 Task:  Click on Football In the Sunday Gridiron Challenge click on  Pick Sheet Add name Eleanor Davis Team name Windy City Bears and  Email softage.8@softage.net 10 Points Kansas City Chiefs 9 Points Miami Dolphins 8 Points New England Patriots 7 Points Indianapolis Colts 6 Points New York Giants 5 Points New Orleans Saints 4 Points Philadelphia Eagles 3 Points Carolina Panthers 2 Points Tampa Bay Buccaneers 1 Points Cleveland Browns Submit pick sheet
Action: Mouse moved to (541, 312)
Screenshot: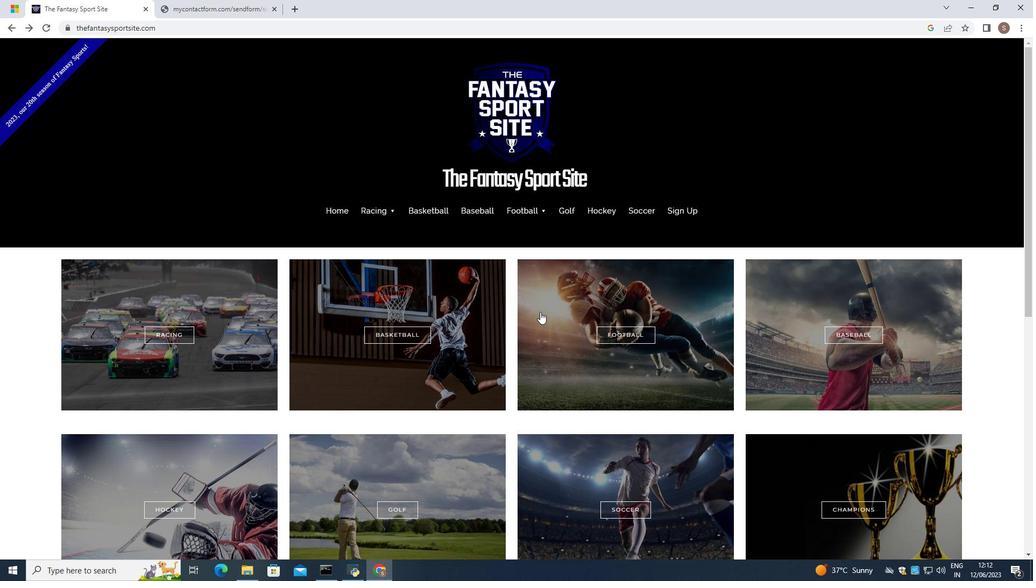
Action: Mouse pressed left at (541, 312)
Screenshot: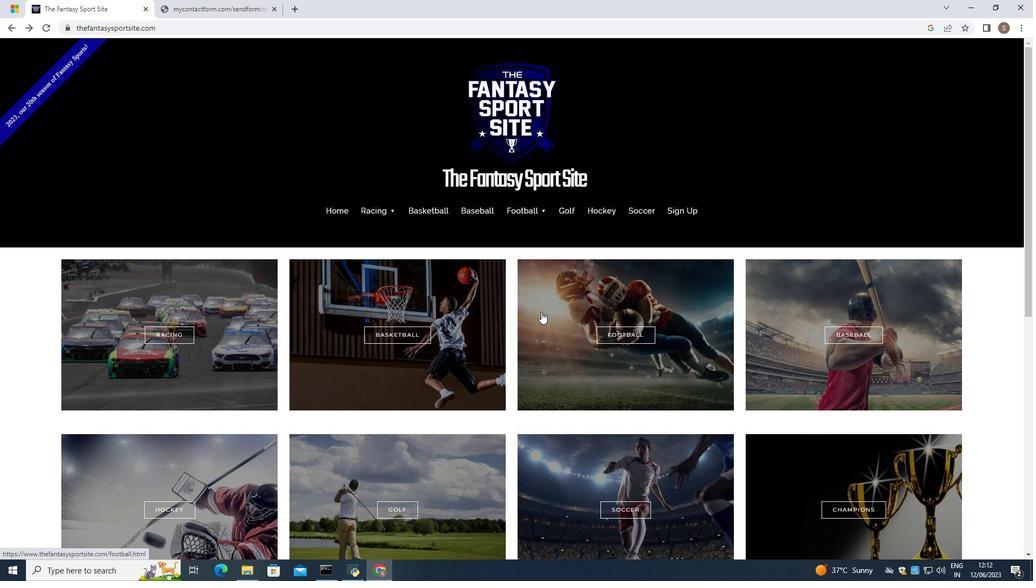 
Action: Mouse moved to (537, 315)
Screenshot: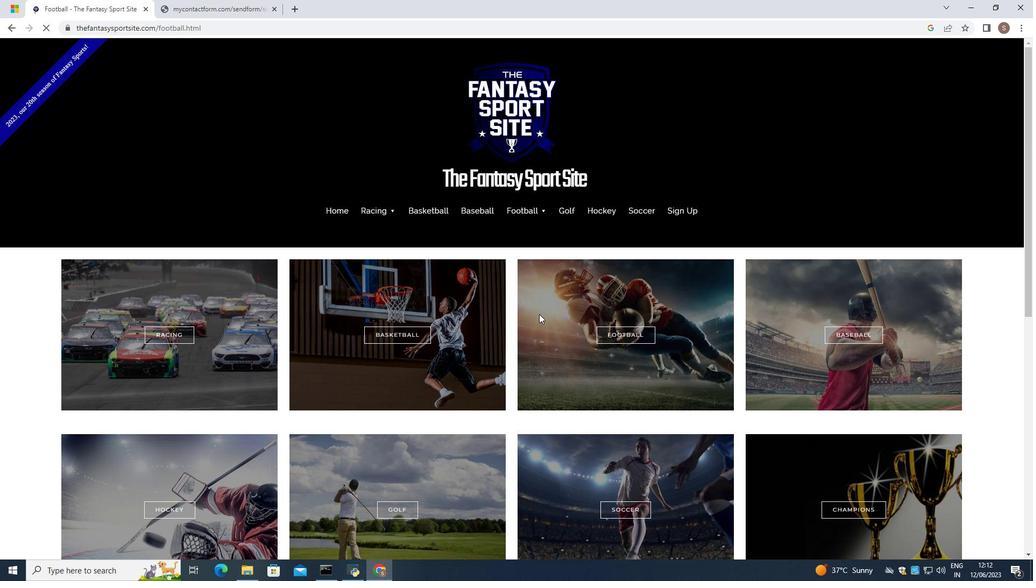 
Action: Mouse scrolled (537, 314) with delta (0, 0)
Screenshot: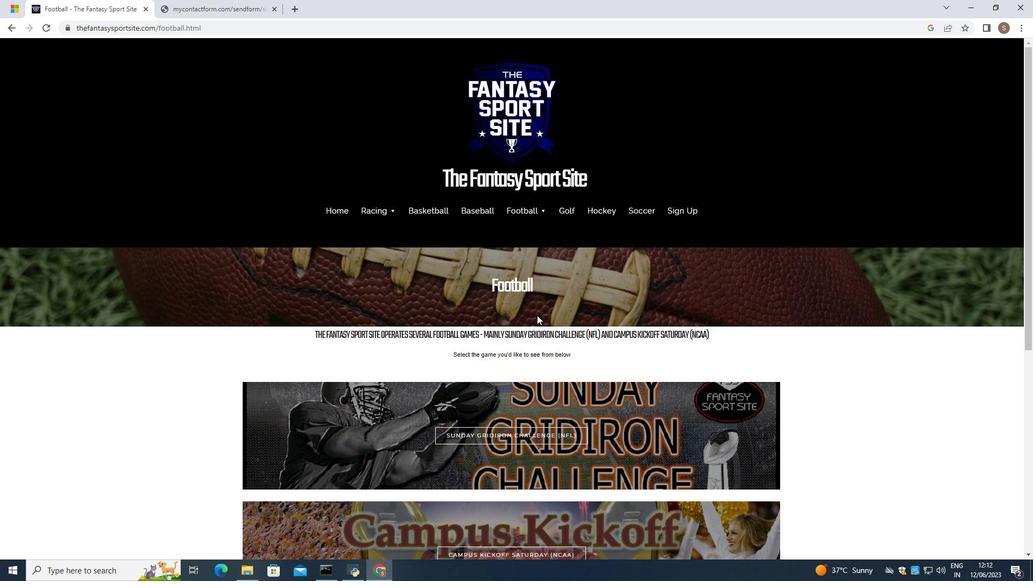 
Action: Mouse scrolled (537, 314) with delta (0, 0)
Screenshot: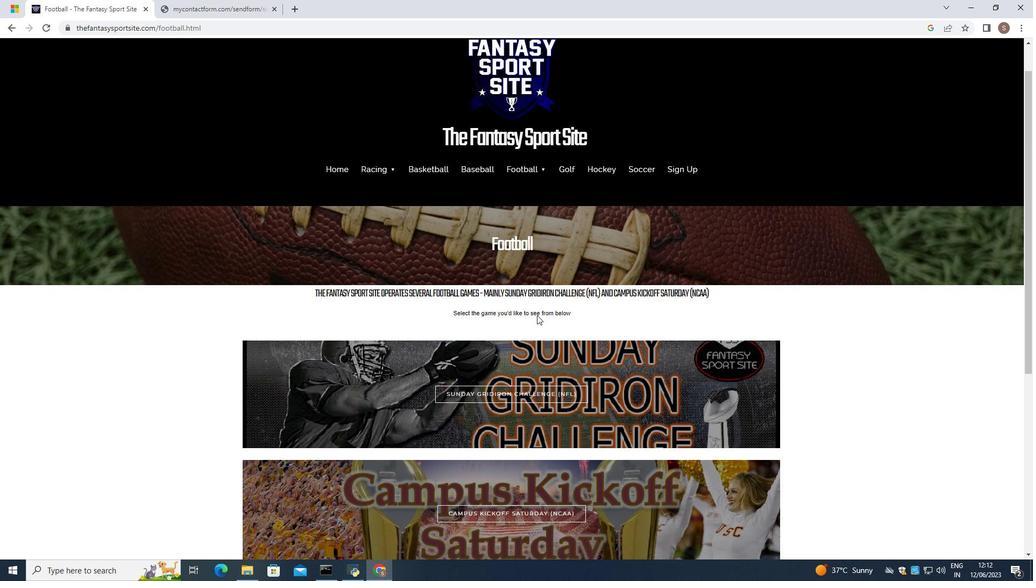 
Action: Mouse moved to (528, 327)
Screenshot: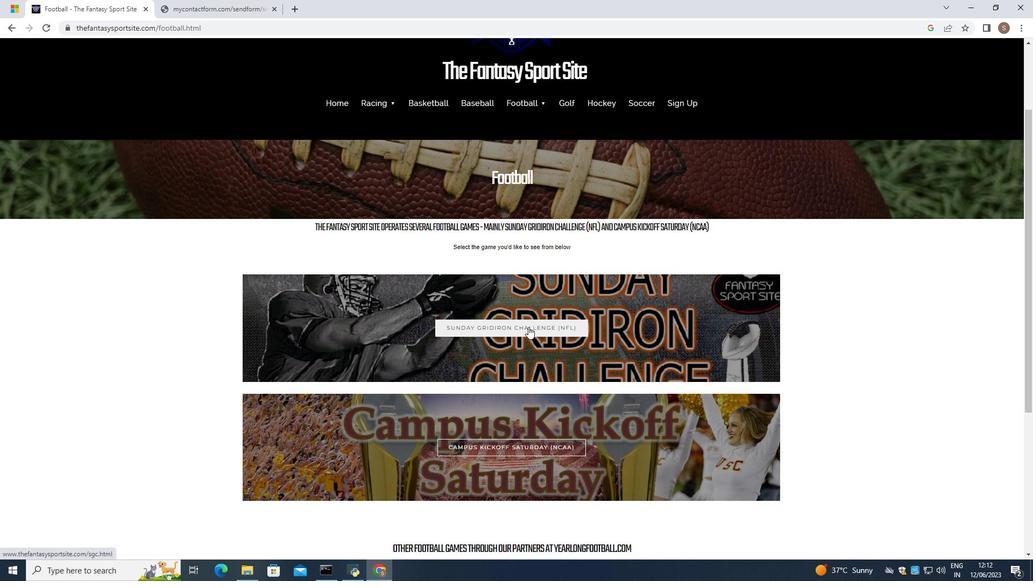 
Action: Mouse pressed left at (528, 327)
Screenshot: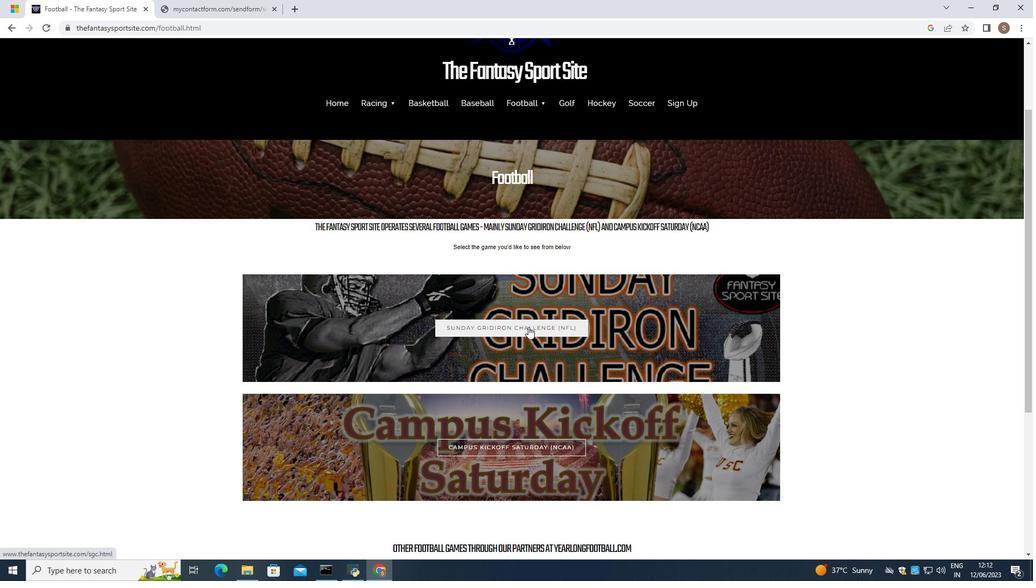 
Action: Mouse moved to (313, 480)
Screenshot: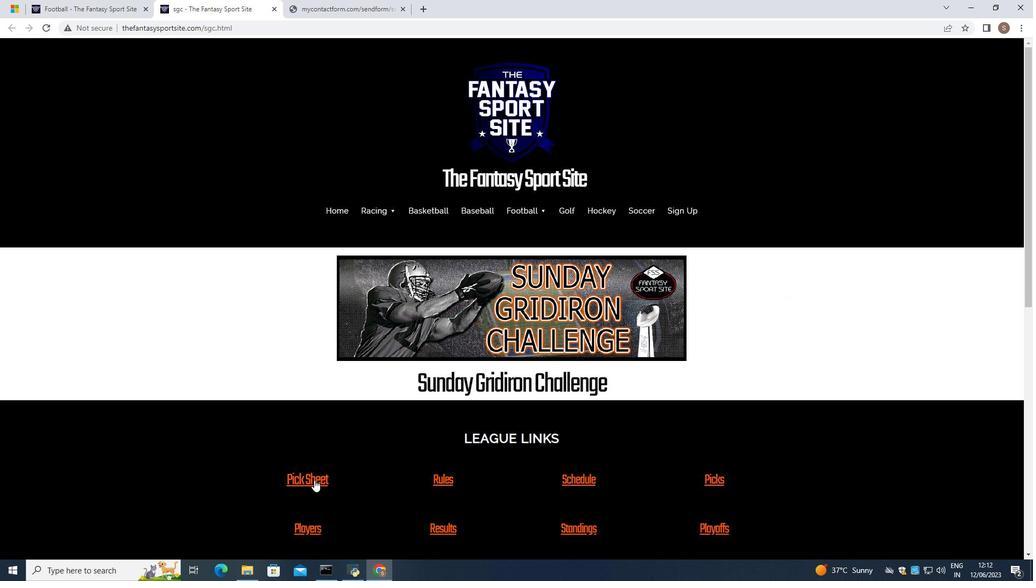 
Action: Mouse pressed left at (313, 480)
Screenshot: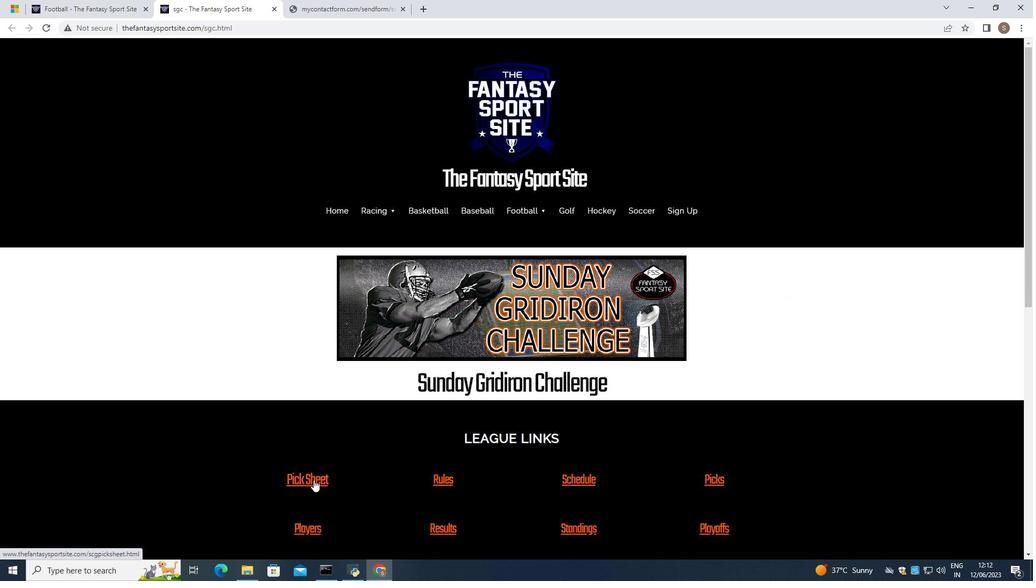 
Action: Mouse moved to (323, 457)
Screenshot: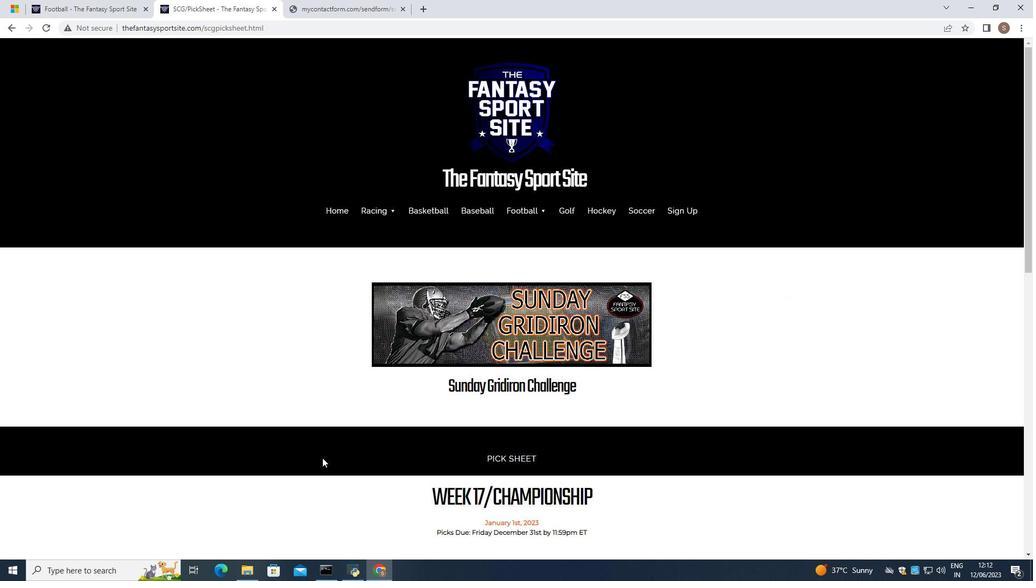 
Action: Mouse scrolled (323, 456) with delta (0, 0)
Screenshot: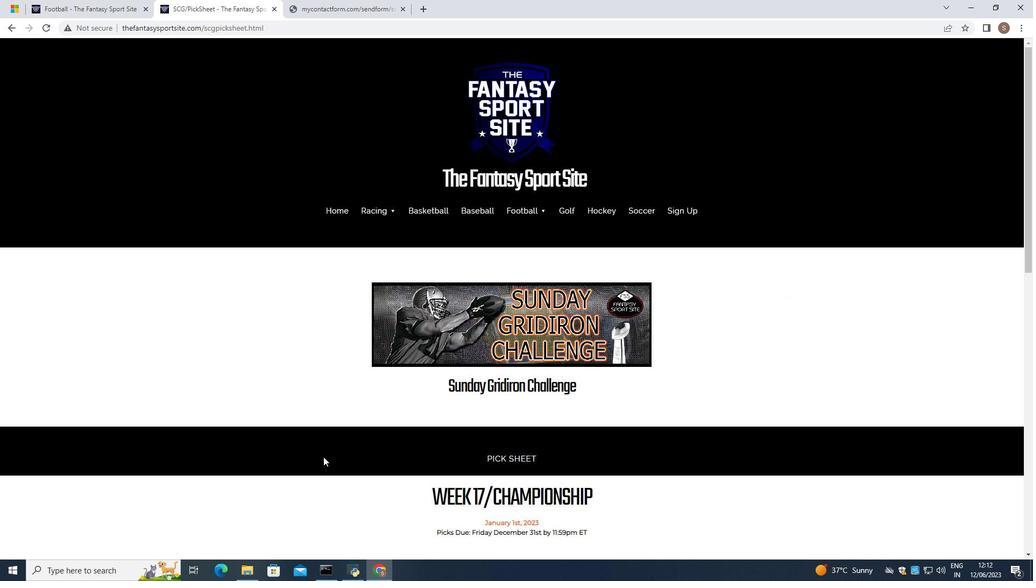 
Action: Mouse scrolled (323, 456) with delta (0, 0)
Screenshot: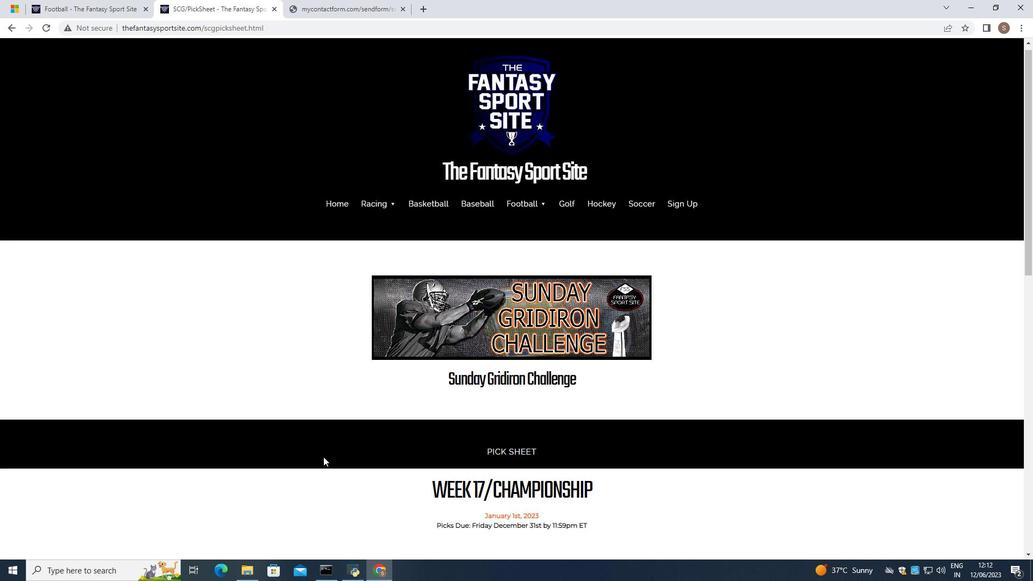 
Action: Mouse scrolled (323, 456) with delta (0, 0)
Screenshot: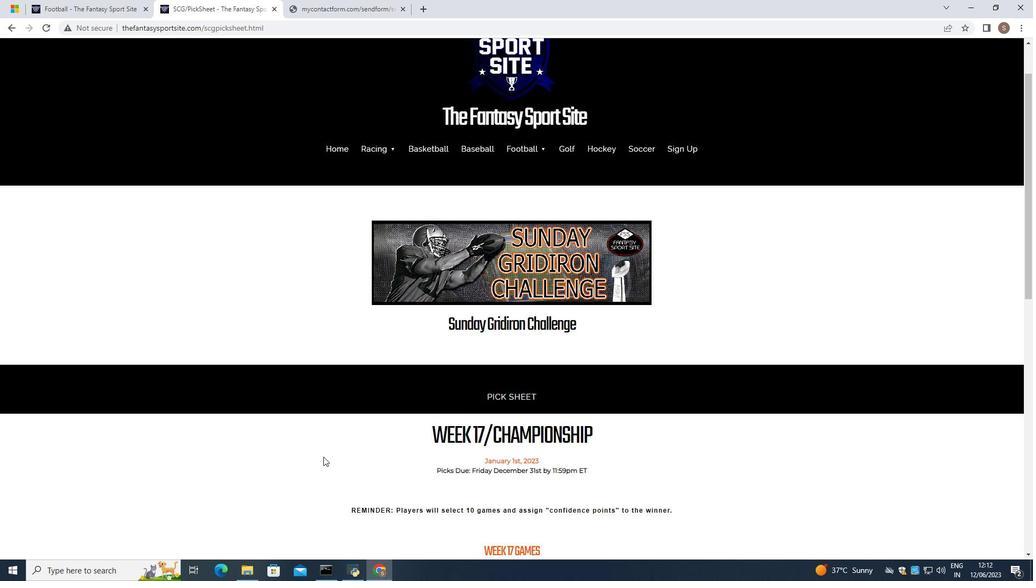 
Action: Mouse scrolled (323, 456) with delta (0, 0)
Screenshot: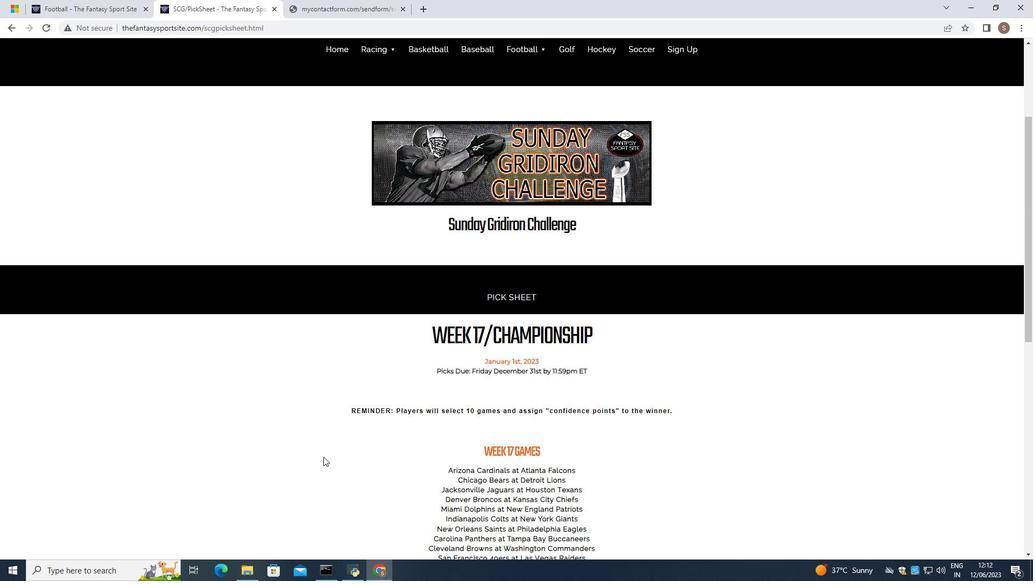 
Action: Mouse scrolled (323, 456) with delta (0, 0)
Screenshot: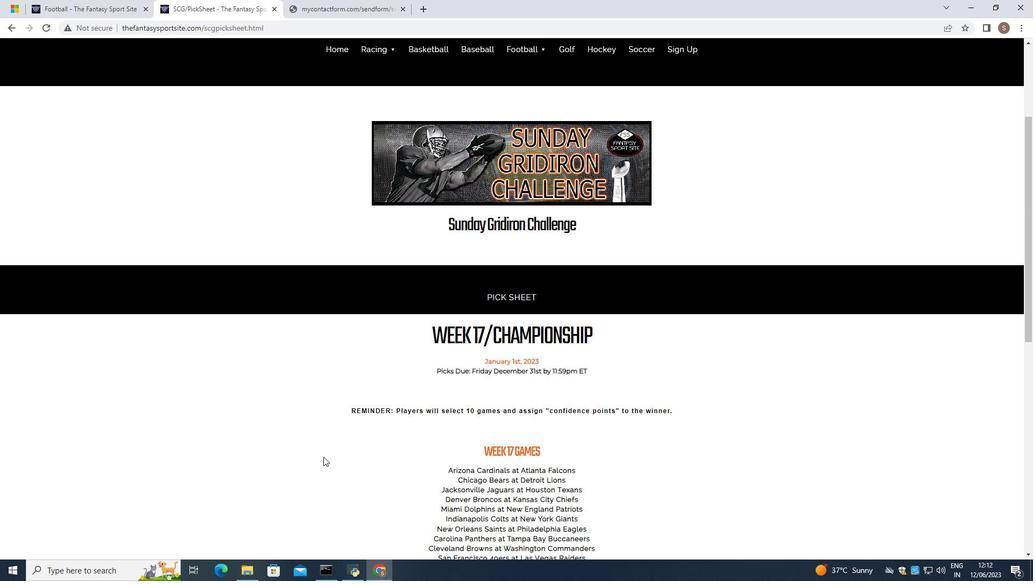 
Action: Mouse scrolled (323, 456) with delta (0, 0)
Screenshot: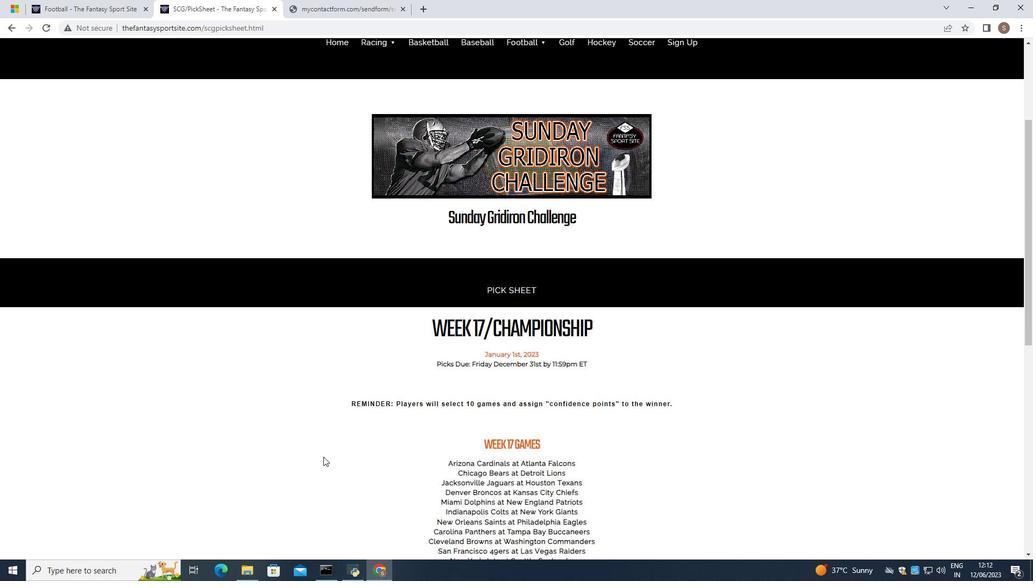 
Action: Mouse scrolled (323, 456) with delta (0, 0)
Screenshot: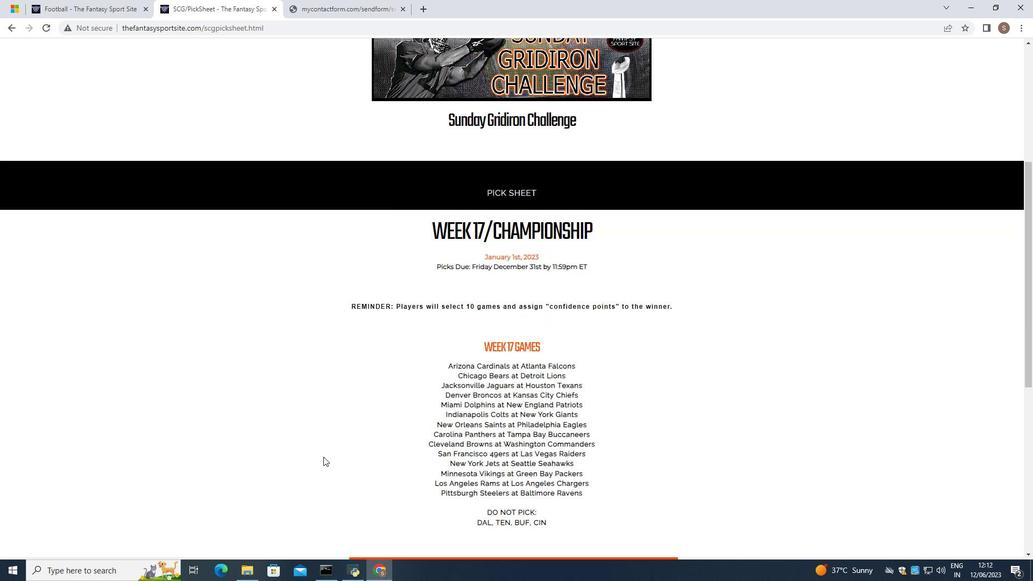 
Action: Mouse scrolled (323, 456) with delta (0, 0)
Screenshot: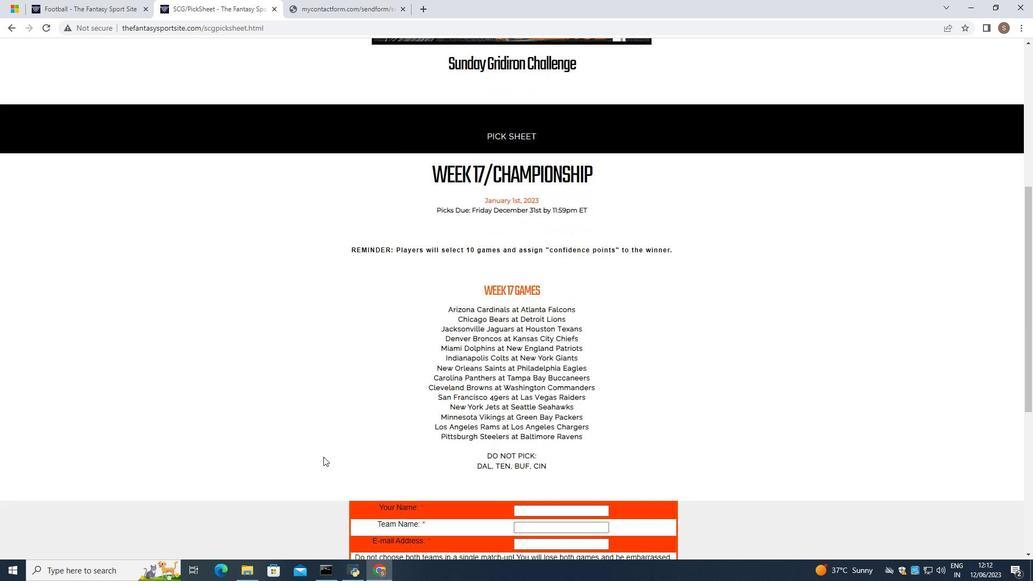
Action: Mouse scrolled (323, 456) with delta (0, 0)
Screenshot: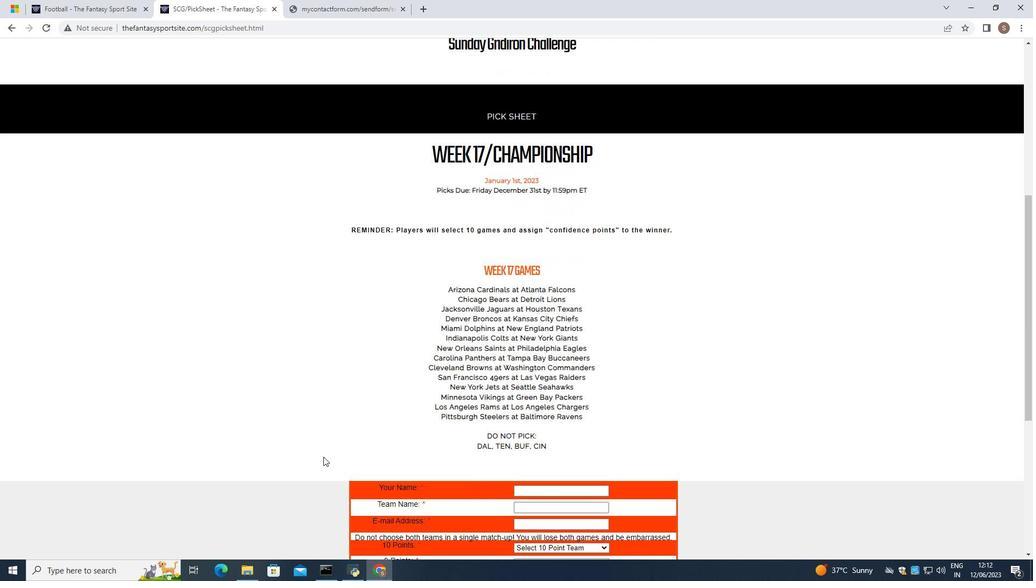 
Action: Mouse moved to (529, 343)
Screenshot: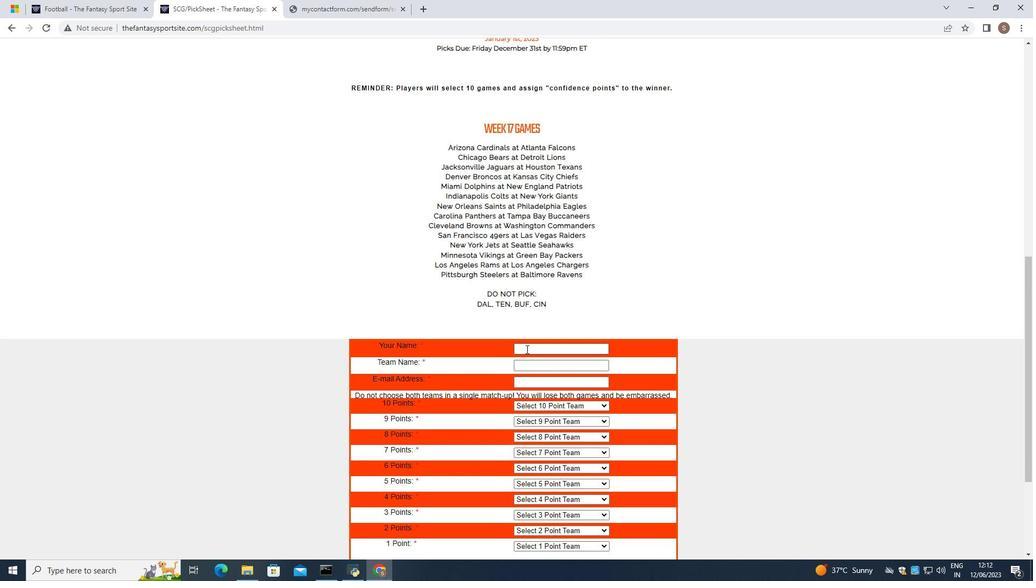 
Action: Mouse pressed left at (529, 343)
Screenshot: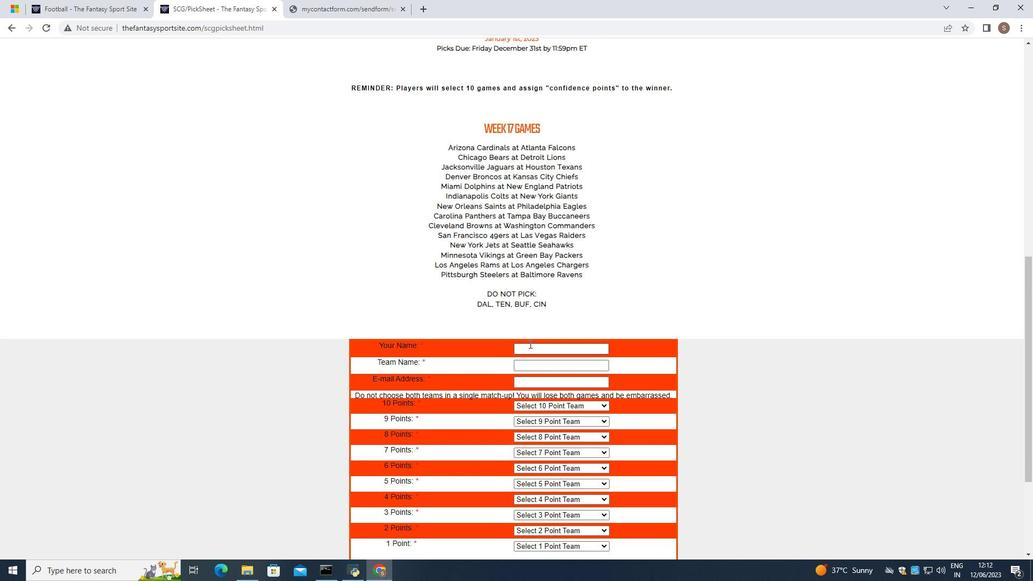 
Action: Key pressed <Key.shift><Key.shift>Eleanor<Key.space><Key.shift>Davis
Screenshot: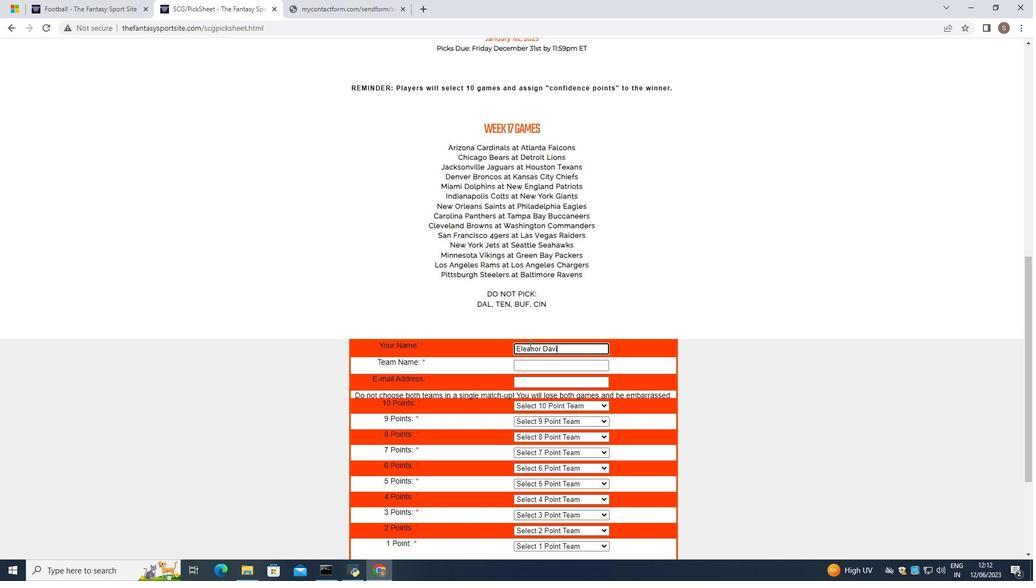 
Action: Mouse moved to (537, 364)
Screenshot: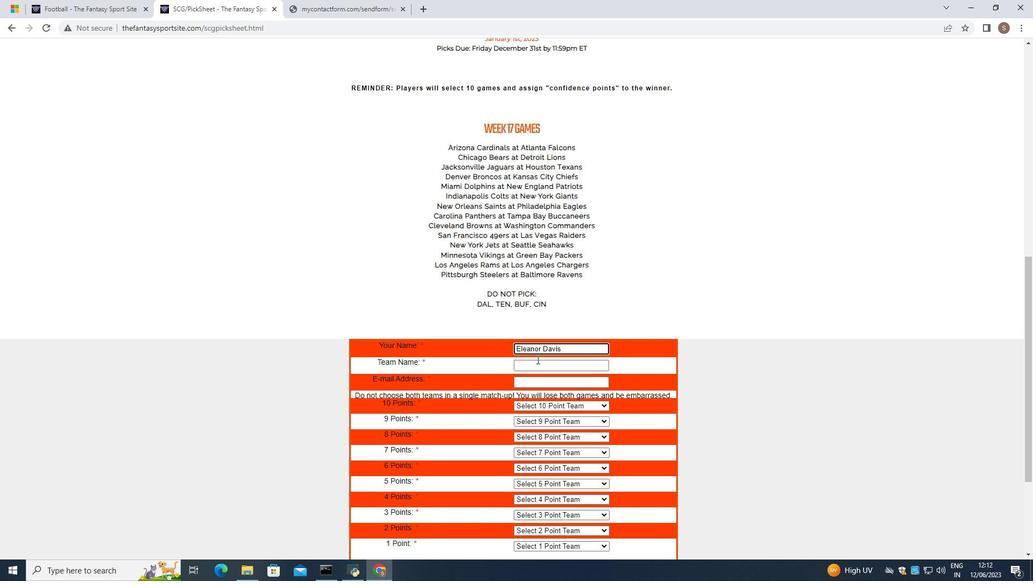 
Action: Mouse pressed left at (537, 364)
Screenshot: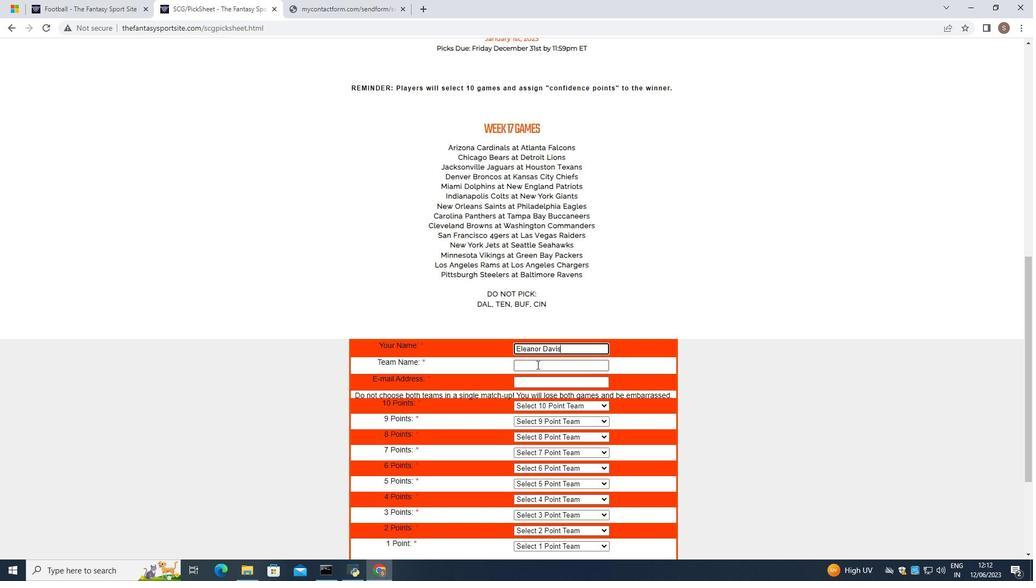 
Action: Mouse moved to (536, 366)
Screenshot: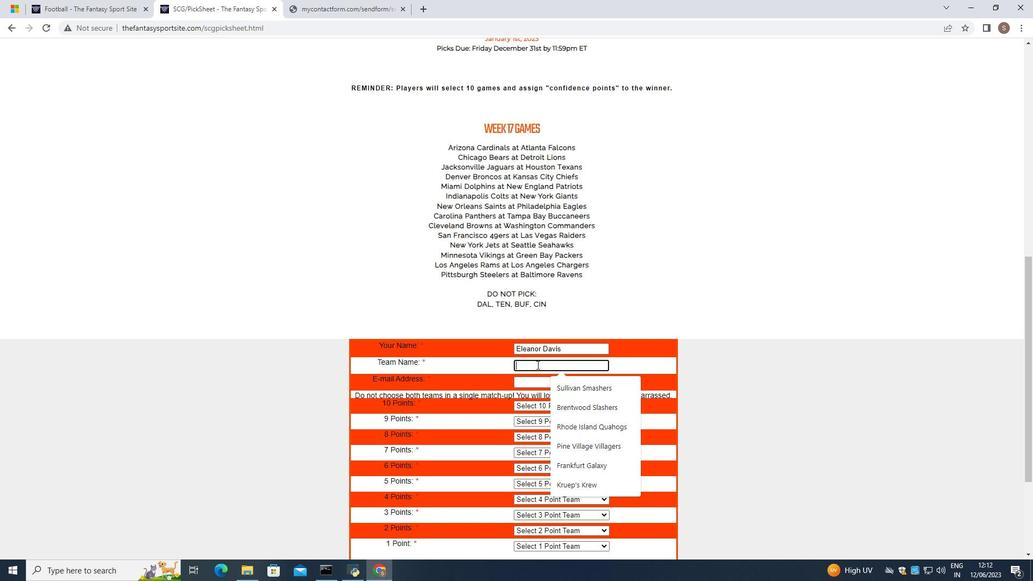 
Action: Key pressed <Key.shift>Windy<Key.space><Key.shift><Key.shift><Key.shift>City<Key.space><Key.shift>Bears
Screenshot: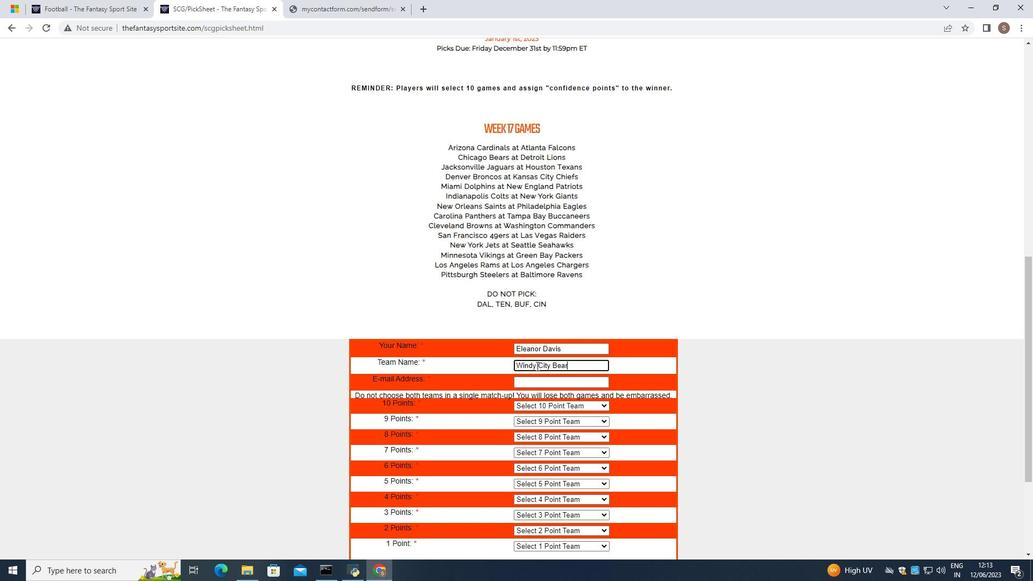 
Action: Mouse moved to (545, 382)
Screenshot: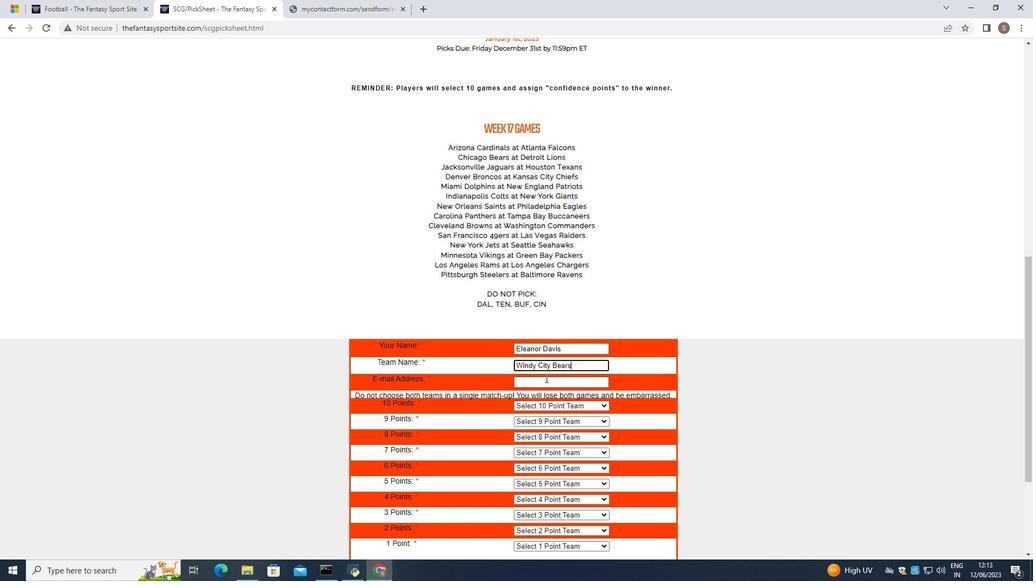 
Action: Mouse pressed left at (545, 382)
Screenshot: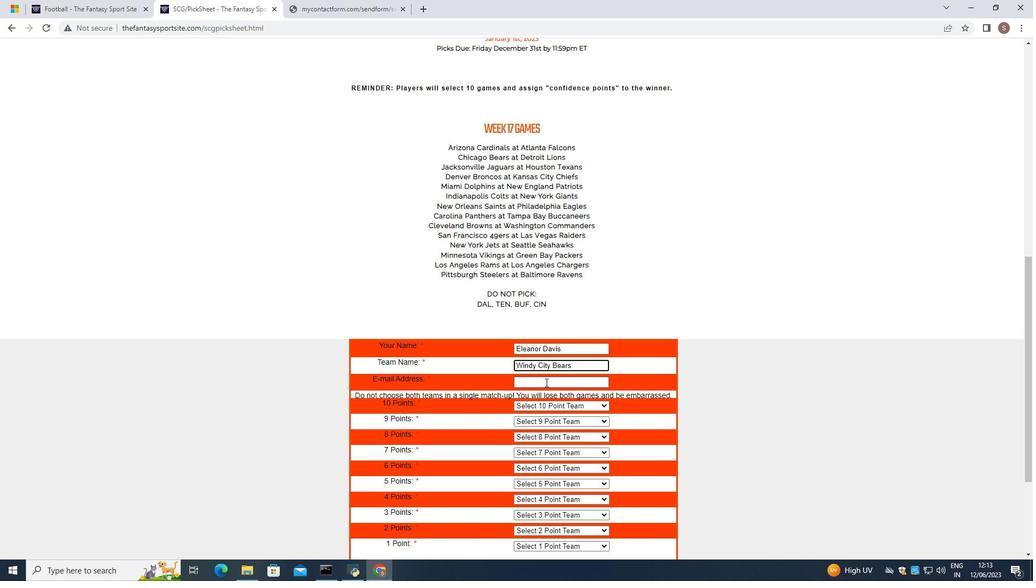 
Action: Mouse moved to (545, 383)
Screenshot: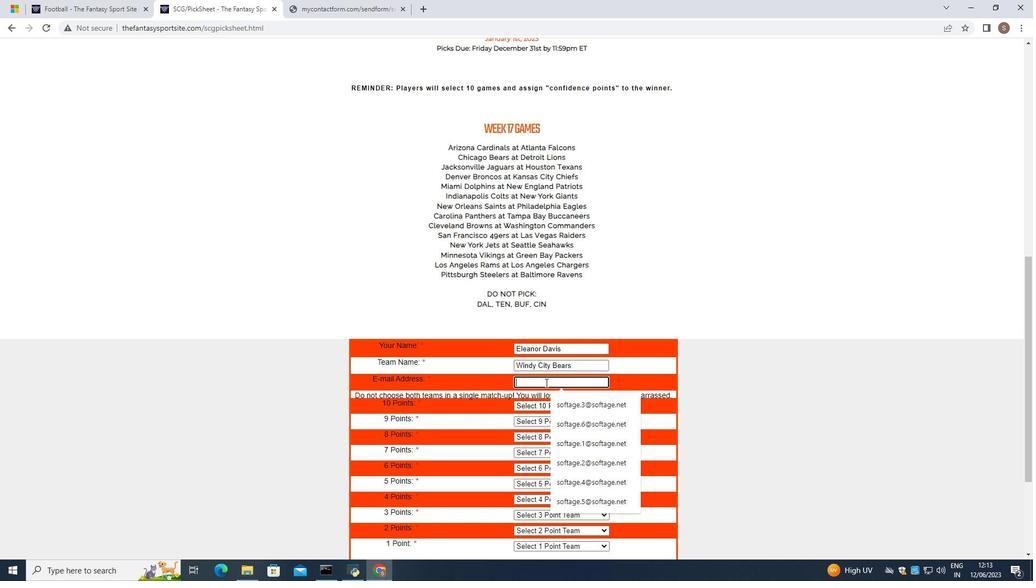
Action: Key pressed softage.8
Screenshot: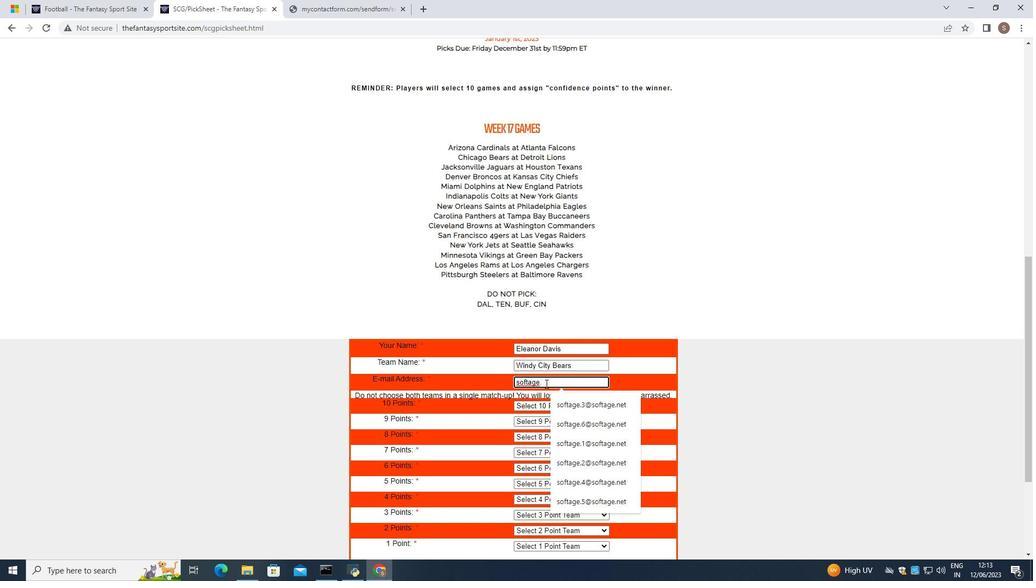 
Action: Mouse moved to (572, 403)
Screenshot: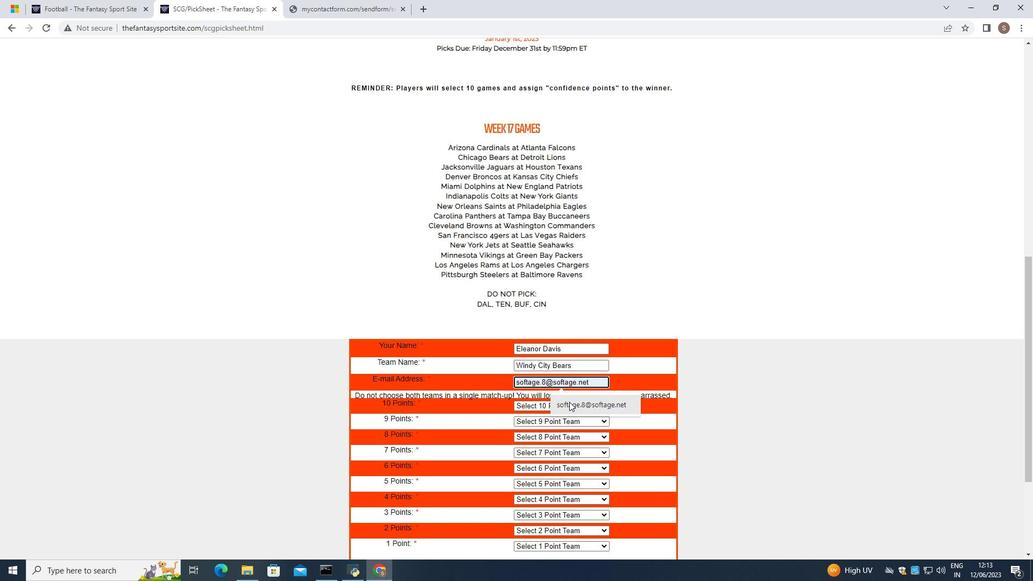 
Action: Mouse pressed left at (572, 403)
Screenshot: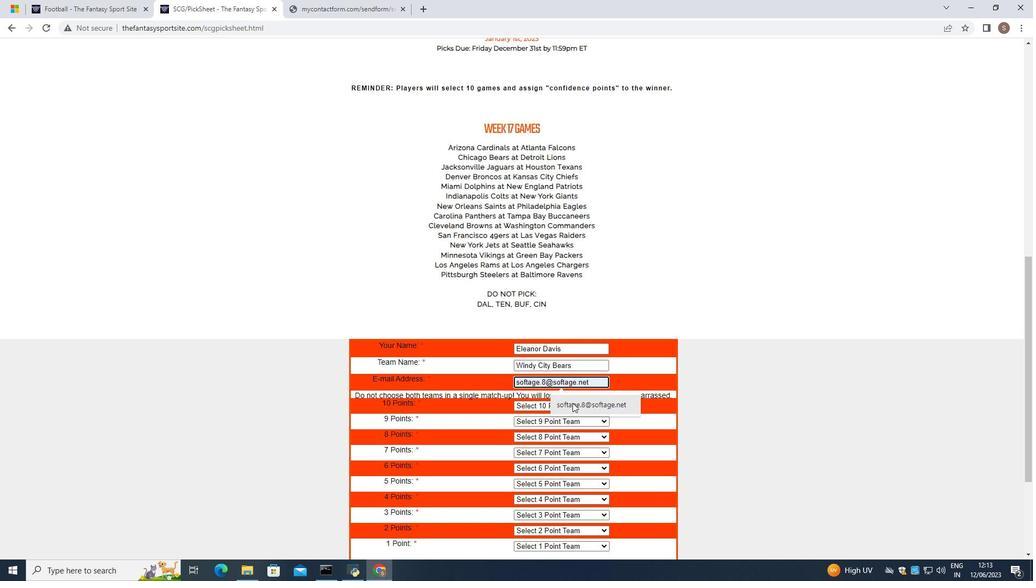 
Action: Mouse moved to (588, 406)
Screenshot: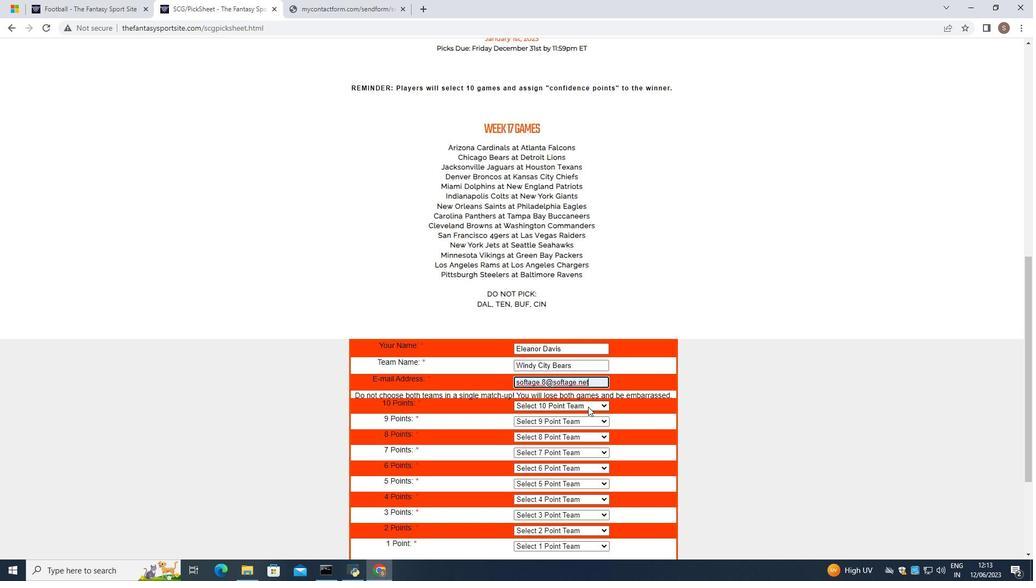 
Action: Mouse pressed left at (588, 406)
Screenshot: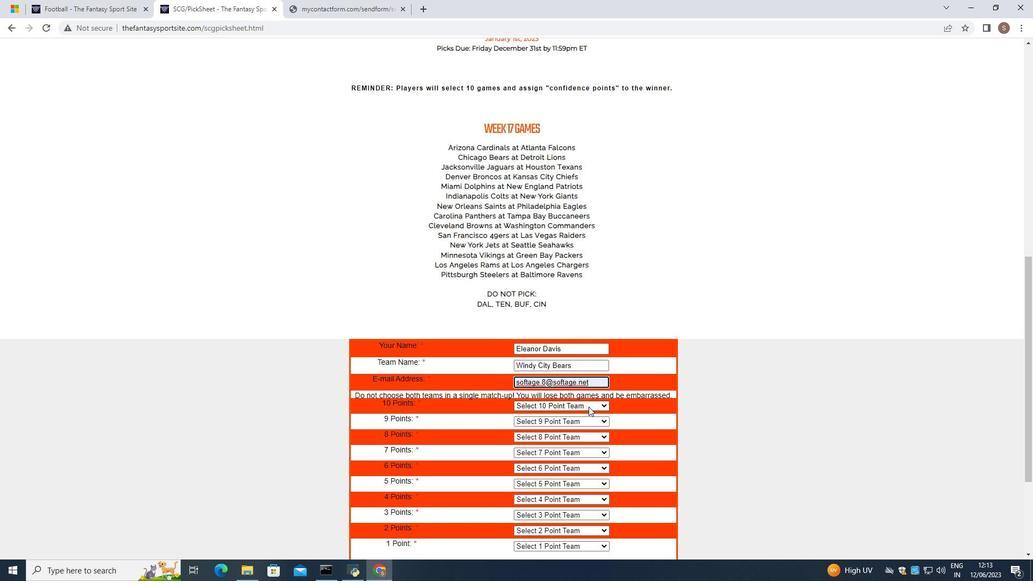 
Action: Mouse moved to (573, 305)
Screenshot: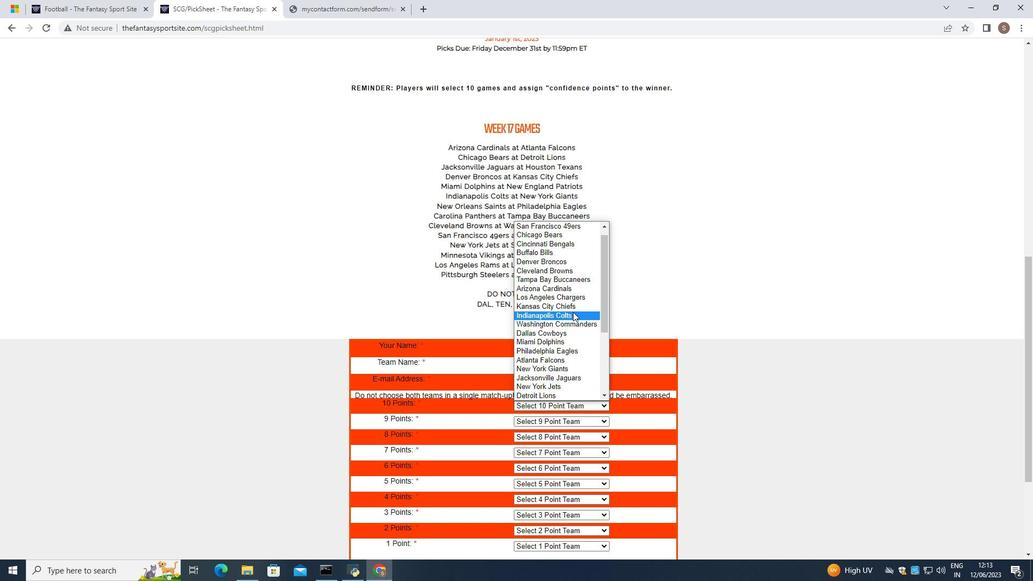 
Action: Mouse pressed left at (573, 305)
Screenshot: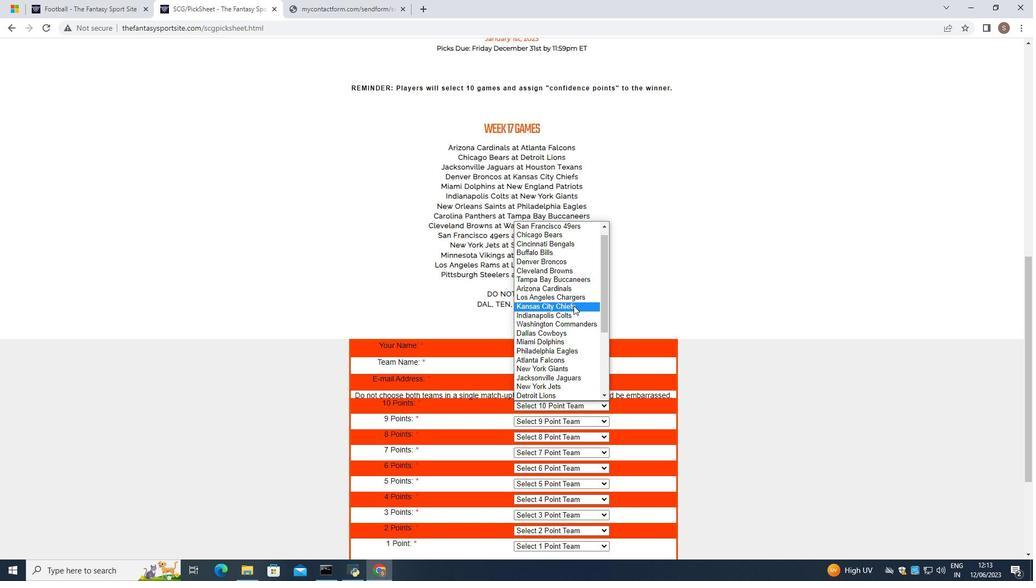 
Action: Mouse moved to (596, 421)
Screenshot: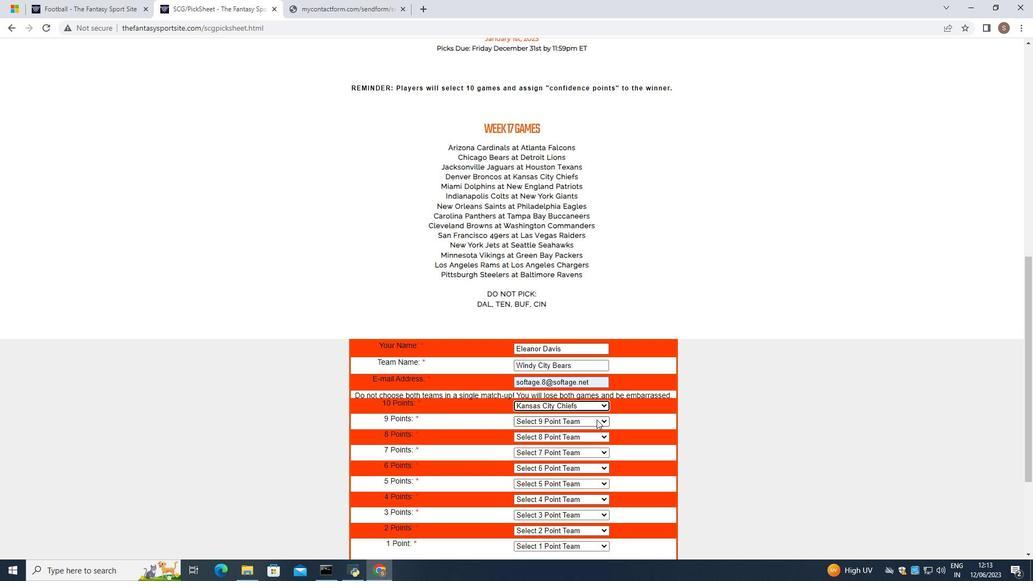 
Action: Mouse pressed left at (596, 421)
Screenshot: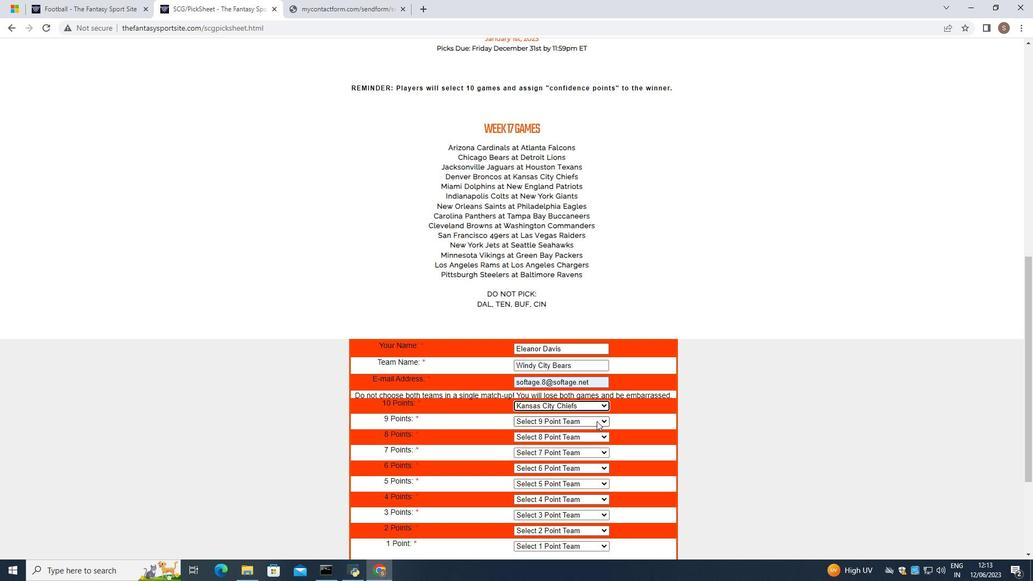 
Action: Mouse moved to (586, 392)
Screenshot: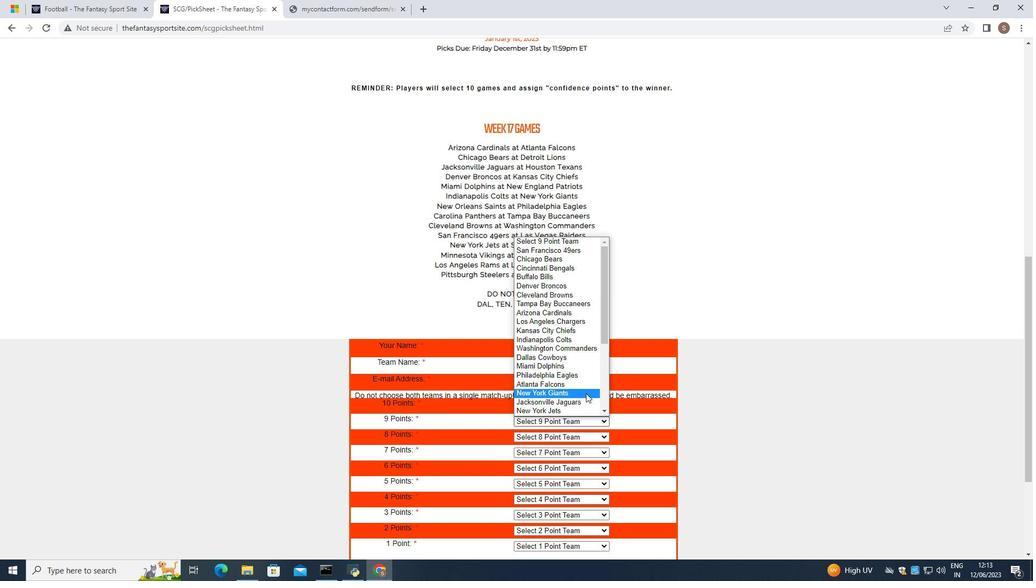 
Action: Mouse scrolled (586, 392) with delta (0, 0)
Screenshot: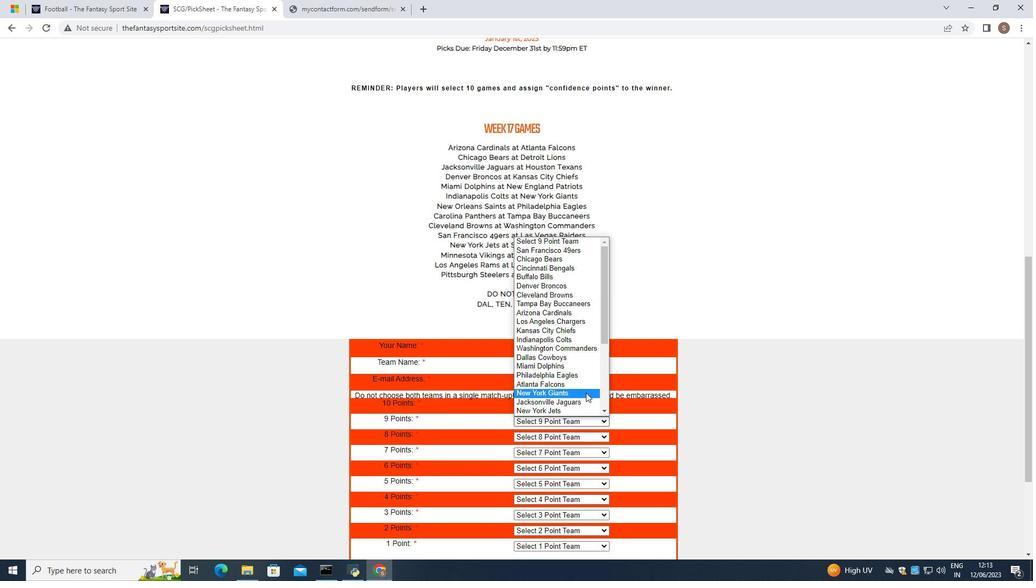 
Action: Mouse scrolled (586, 392) with delta (0, 0)
Screenshot: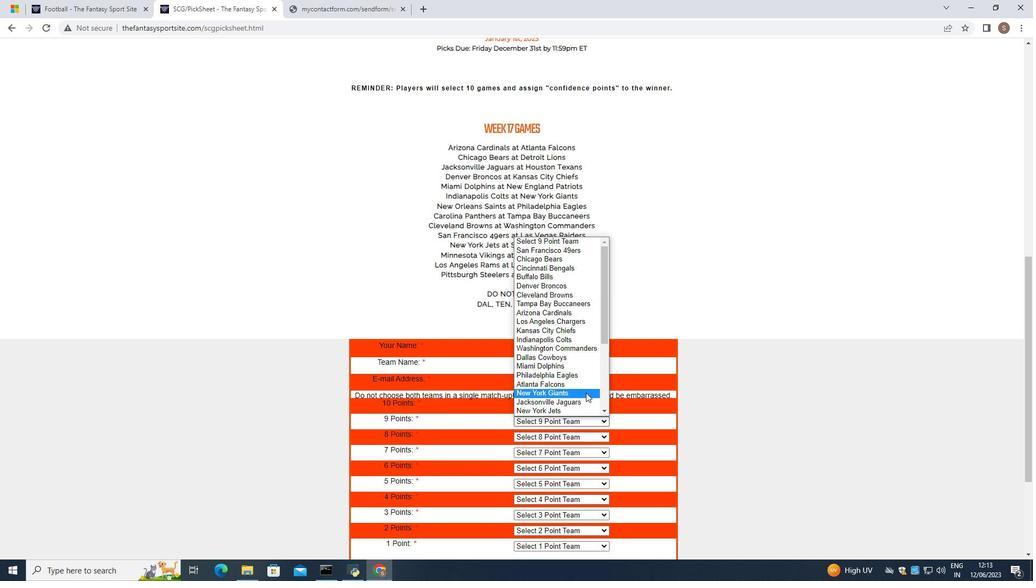 
Action: Mouse scrolled (586, 392) with delta (0, 0)
Screenshot: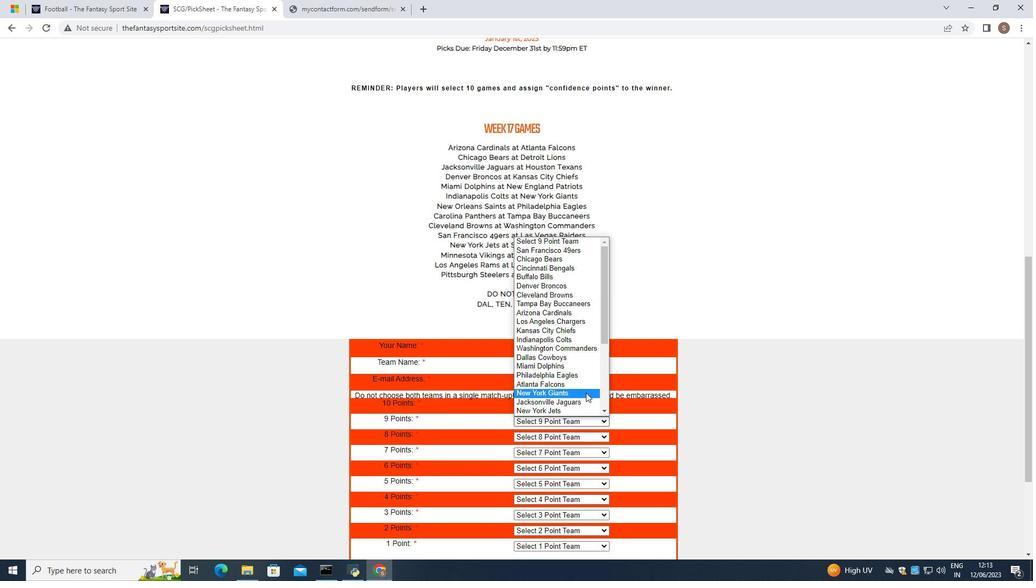
Action: Mouse scrolled (586, 392) with delta (0, 0)
Screenshot: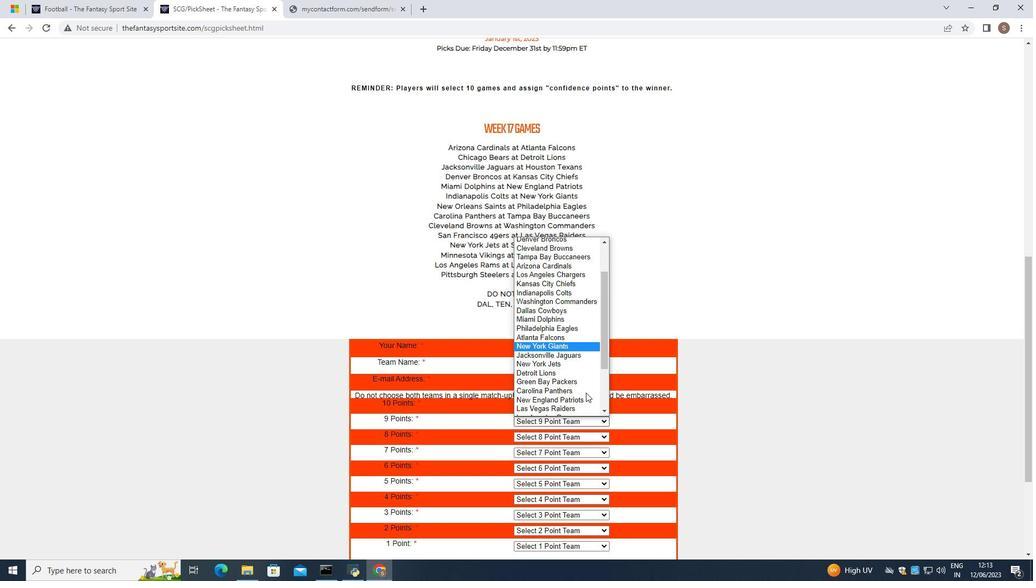 
Action: Mouse moved to (568, 344)
Screenshot: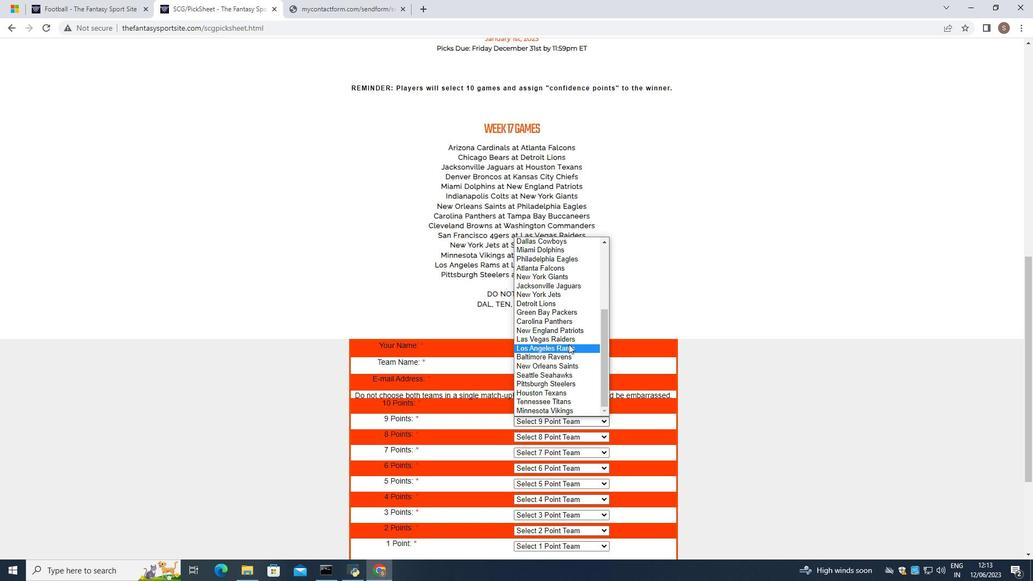 
Action: Mouse scrolled (568, 343) with delta (0, 0)
Screenshot: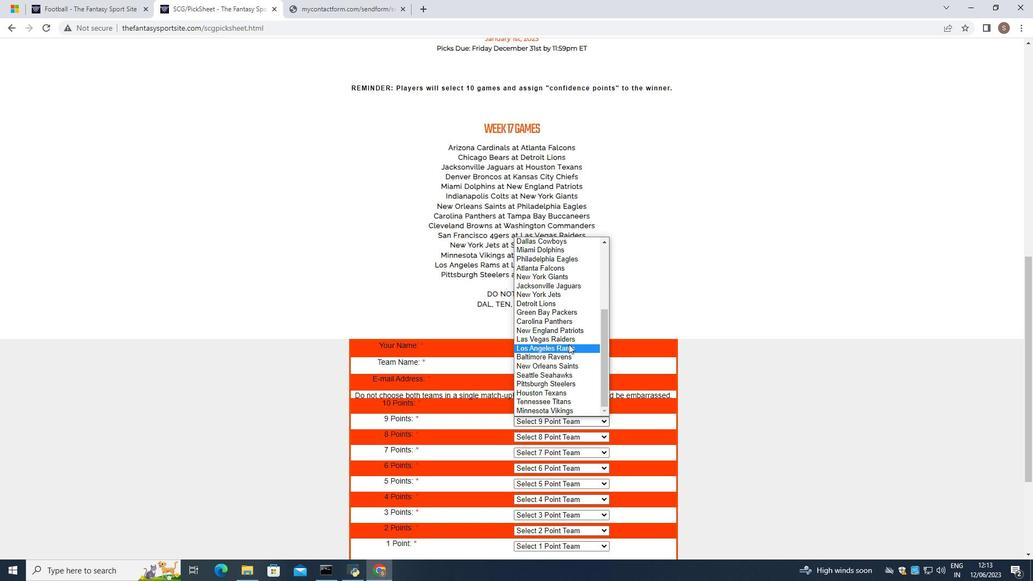 
Action: Mouse moved to (568, 346)
Screenshot: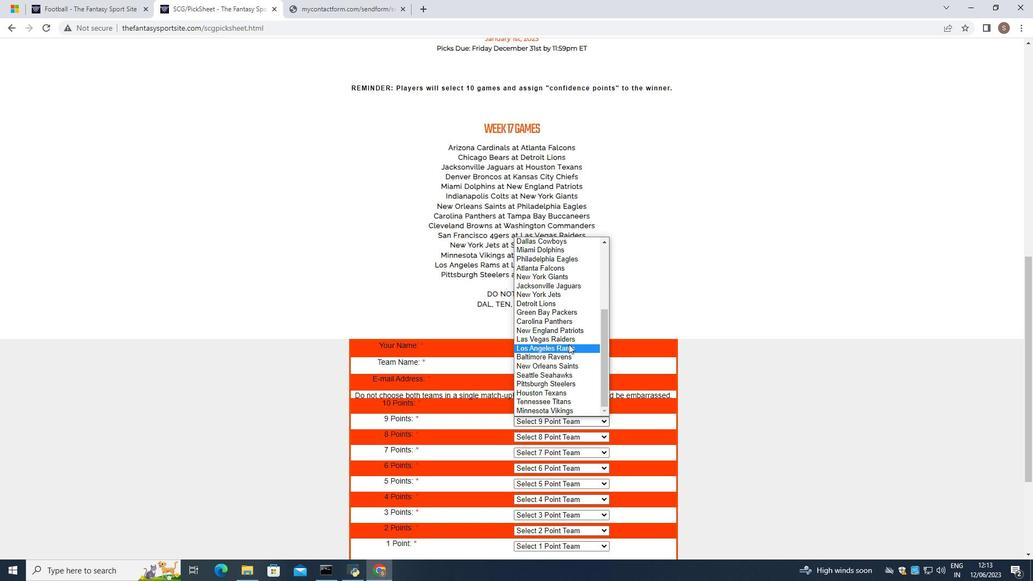 
Action: Mouse scrolled (568, 346) with delta (0, 0)
Screenshot: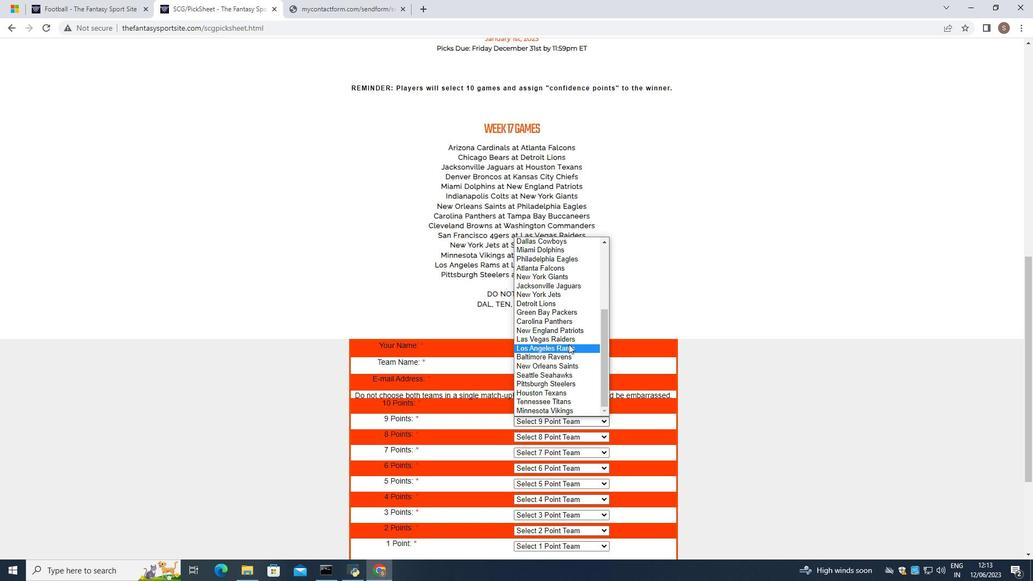 
Action: Mouse moved to (576, 250)
Screenshot: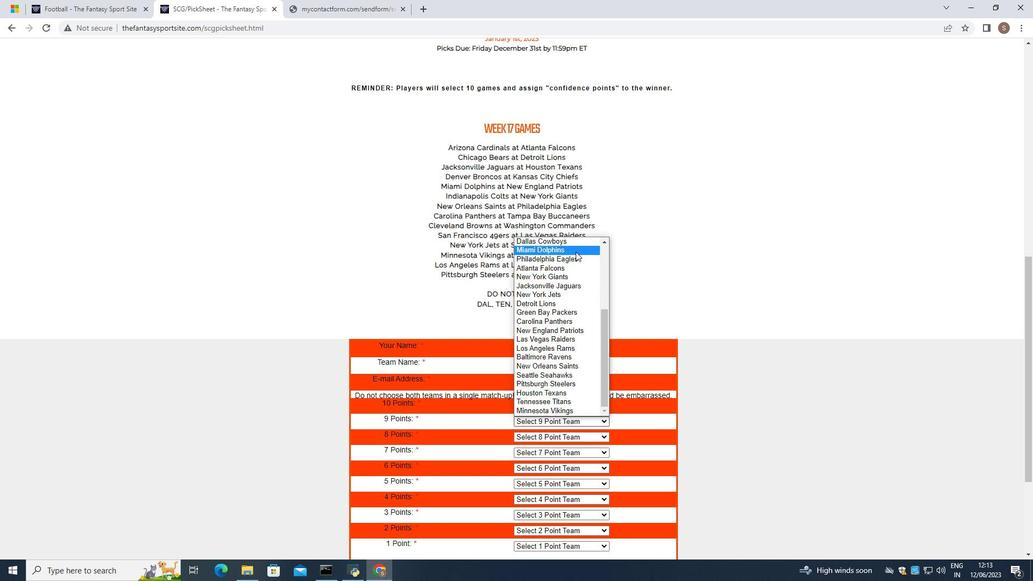 
Action: Mouse pressed left at (576, 250)
Screenshot: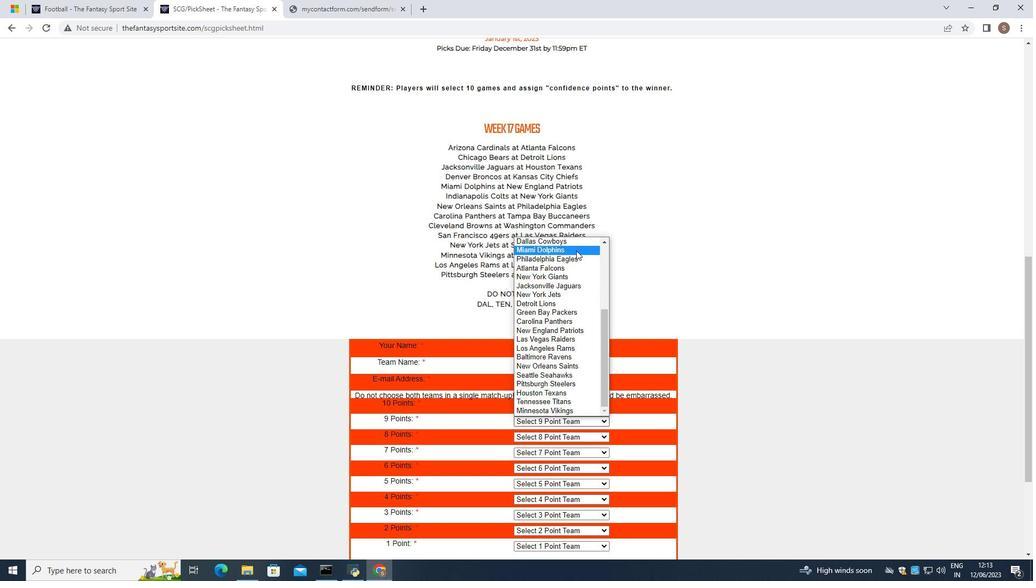 
Action: Mouse moved to (601, 438)
Screenshot: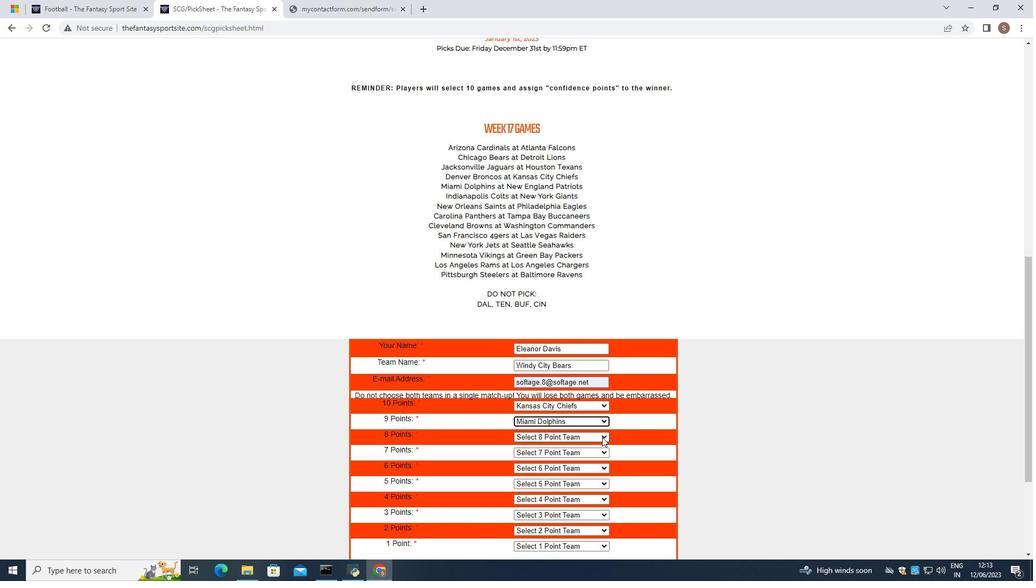 
Action: Mouse pressed left at (601, 438)
Screenshot: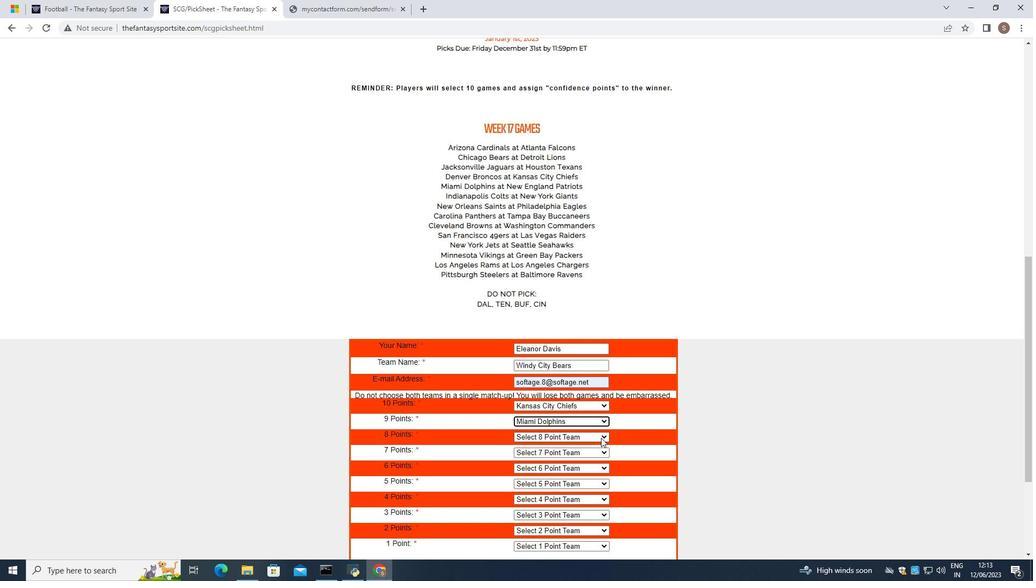 
Action: Mouse moved to (576, 373)
Screenshot: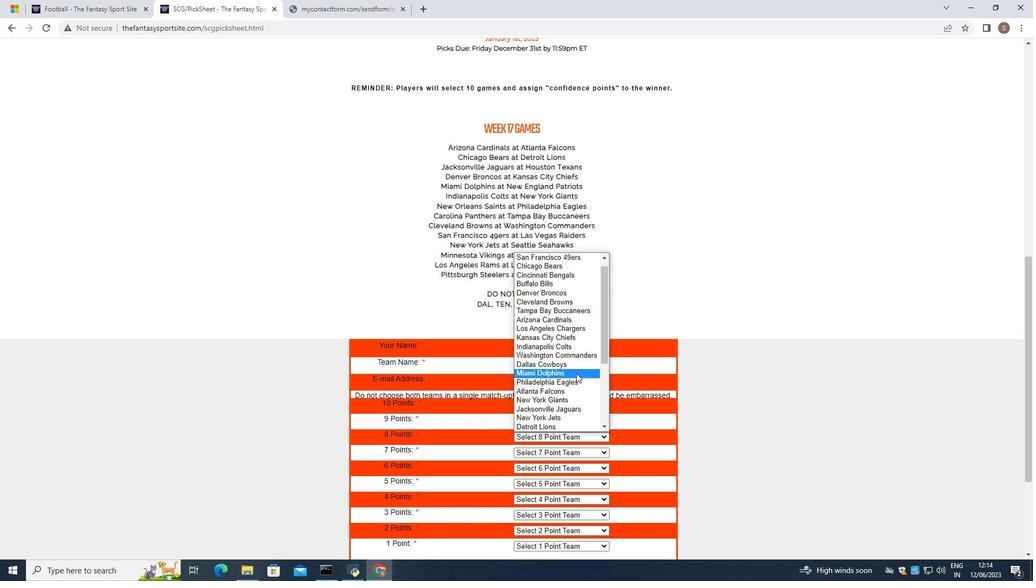 
Action: Mouse scrolled (576, 372) with delta (0, 0)
Screenshot: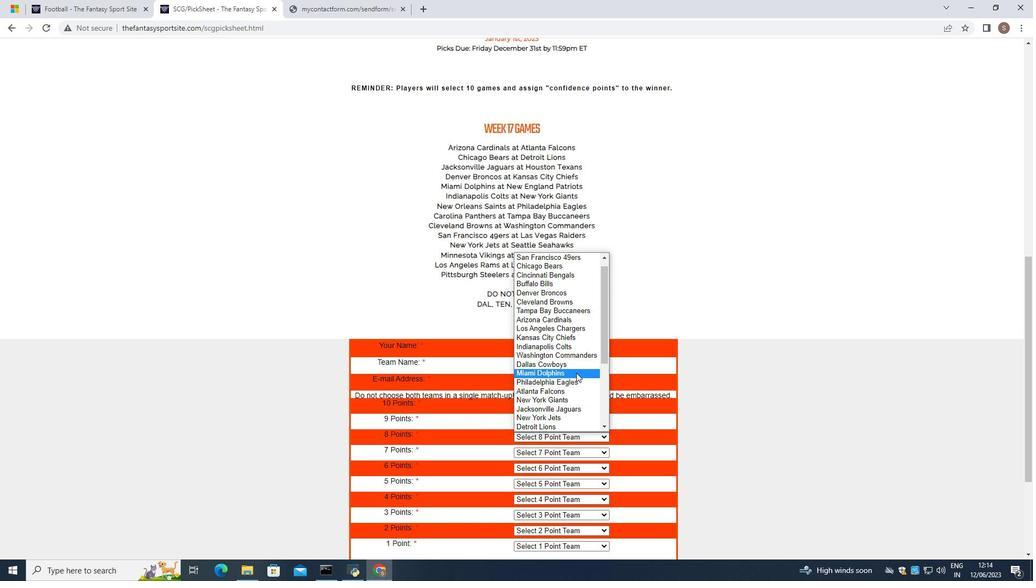 
Action: Mouse scrolled (576, 372) with delta (0, 0)
Screenshot: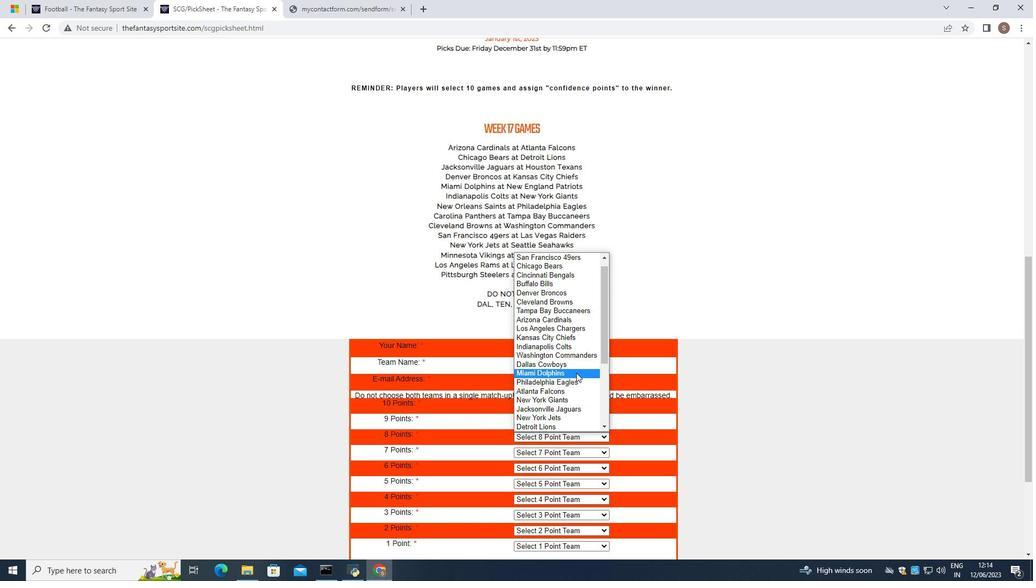 
Action: Mouse scrolled (576, 372) with delta (0, 0)
Screenshot: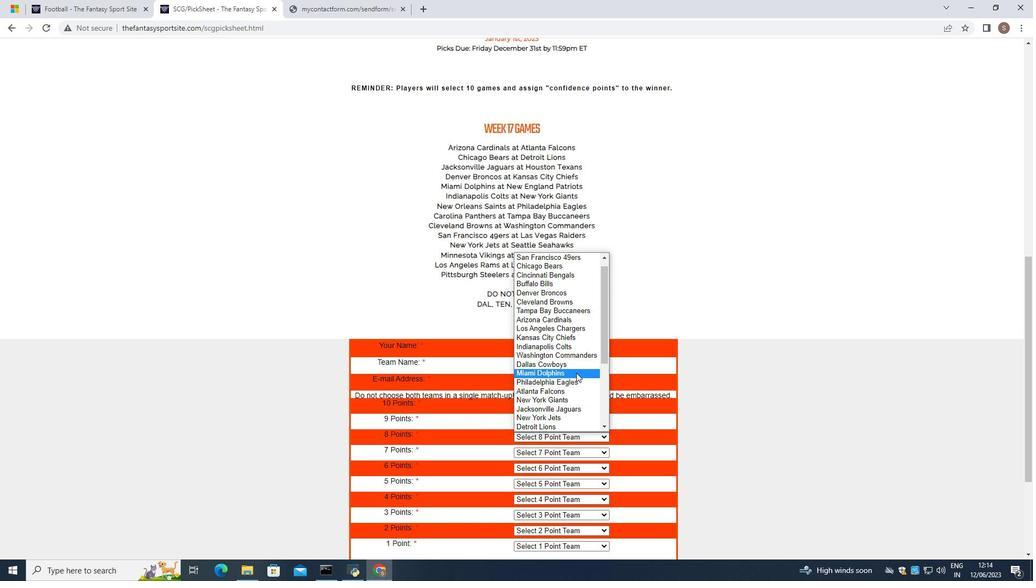
Action: Mouse scrolled (576, 372) with delta (0, 0)
Screenshot: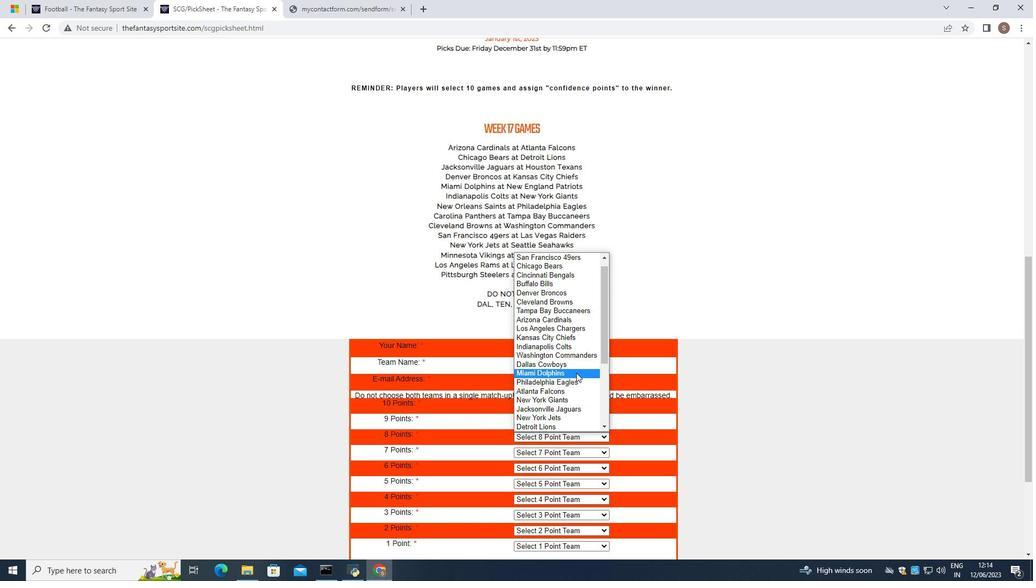 
Action: Mouse scrolled (576, 372) with delta (0, 0)
Screenshot: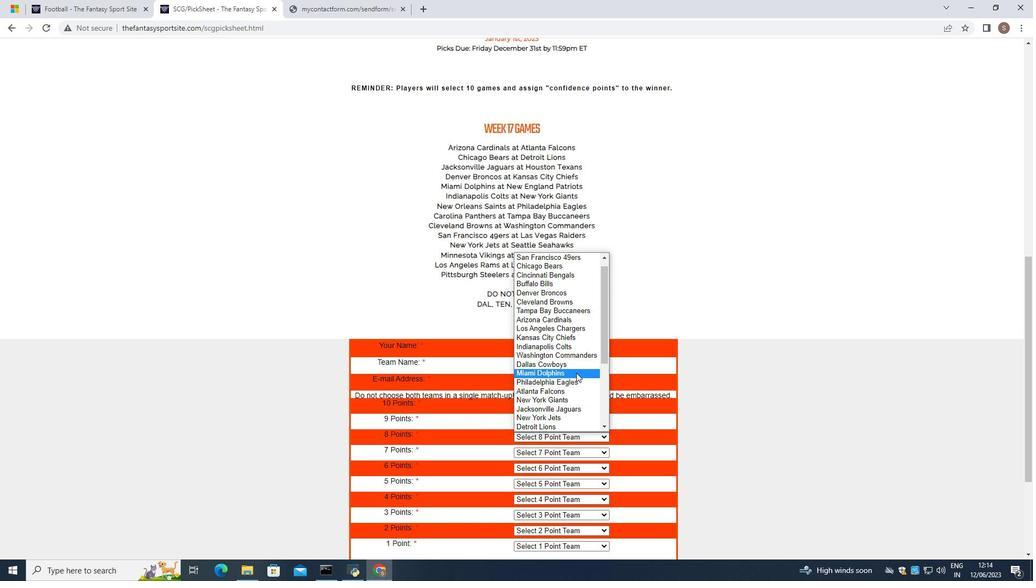 
Action: Mouse moved to (579, 343)
Screenshot: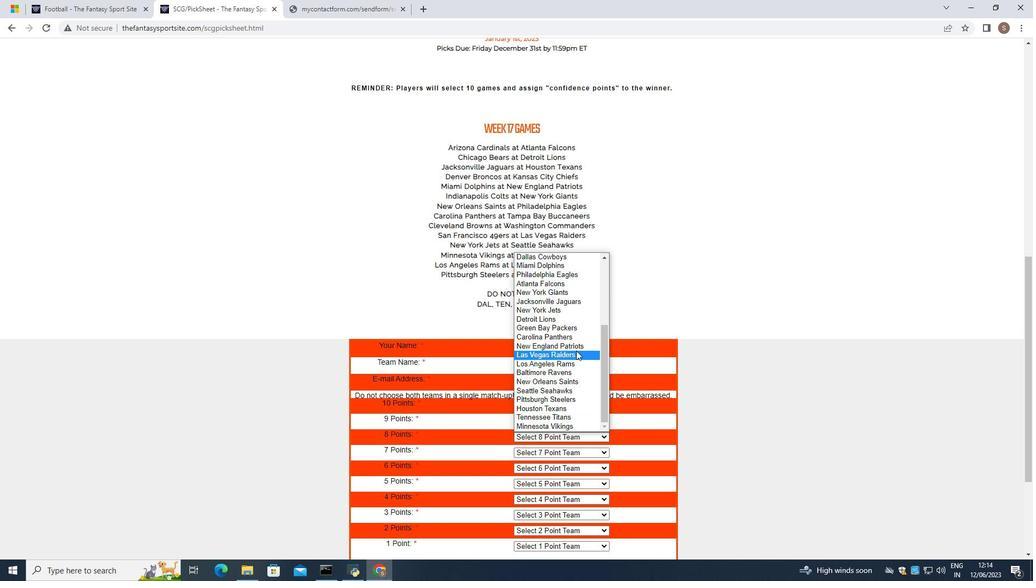 
Action: Mouse pressed left at (579, 343)
Screenshot: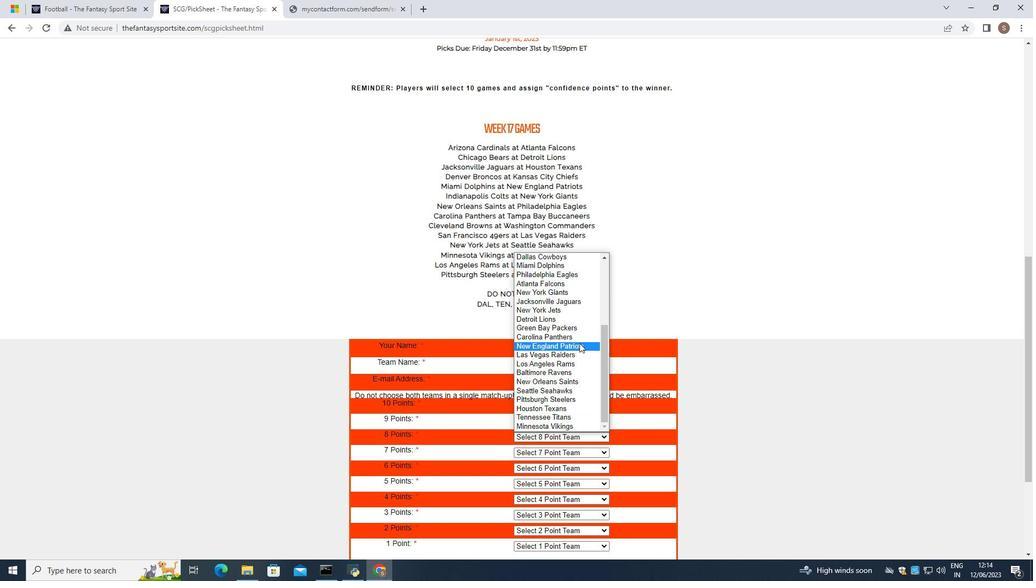 
Action: Mouse scrolled (579, 342) with delta (0, 0)
Screenshot: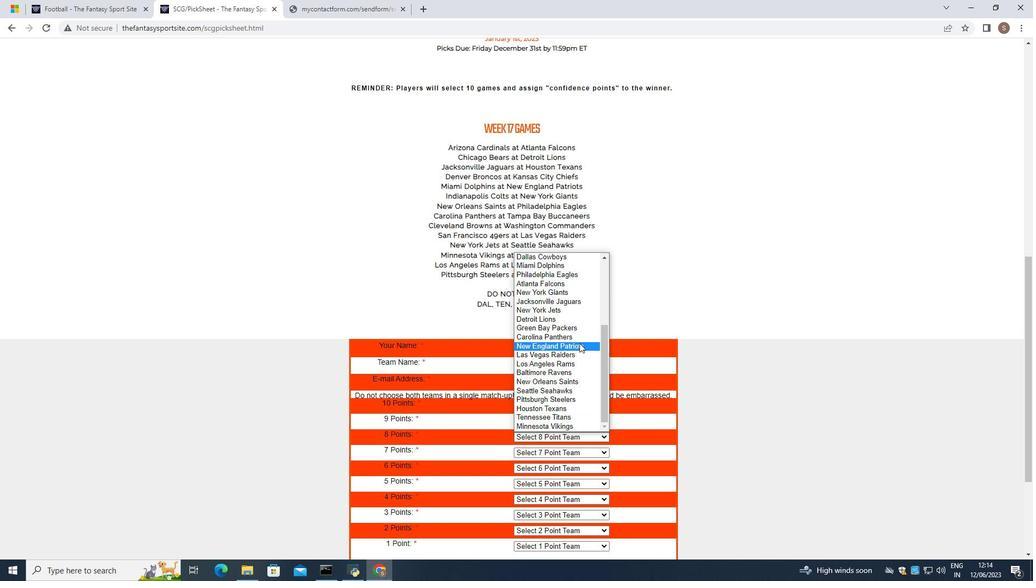 
Action: Mouse moved to (589, 451)
Screenshot: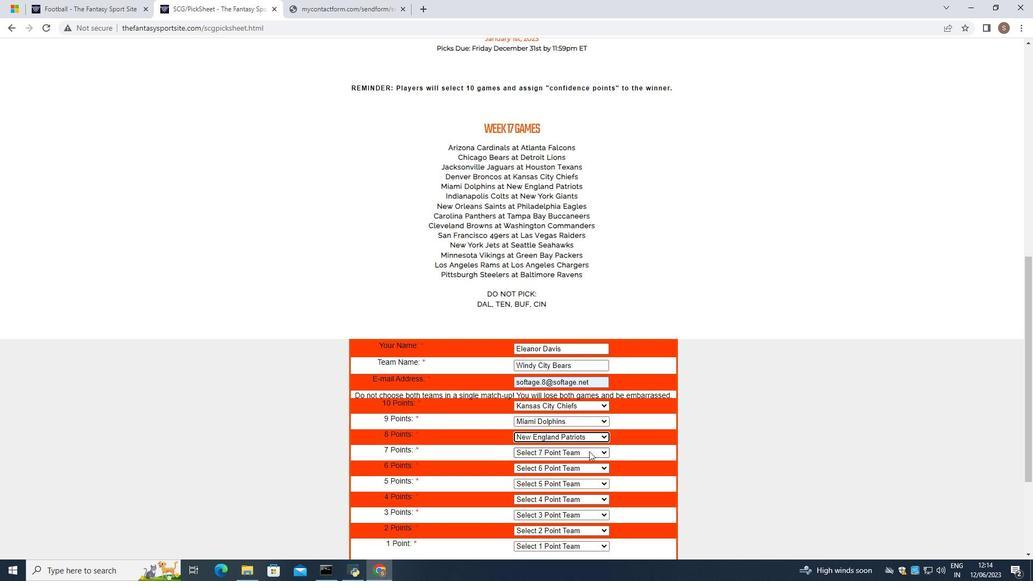 
Action: Mouse pressed left at (589, 451)
Screenshot: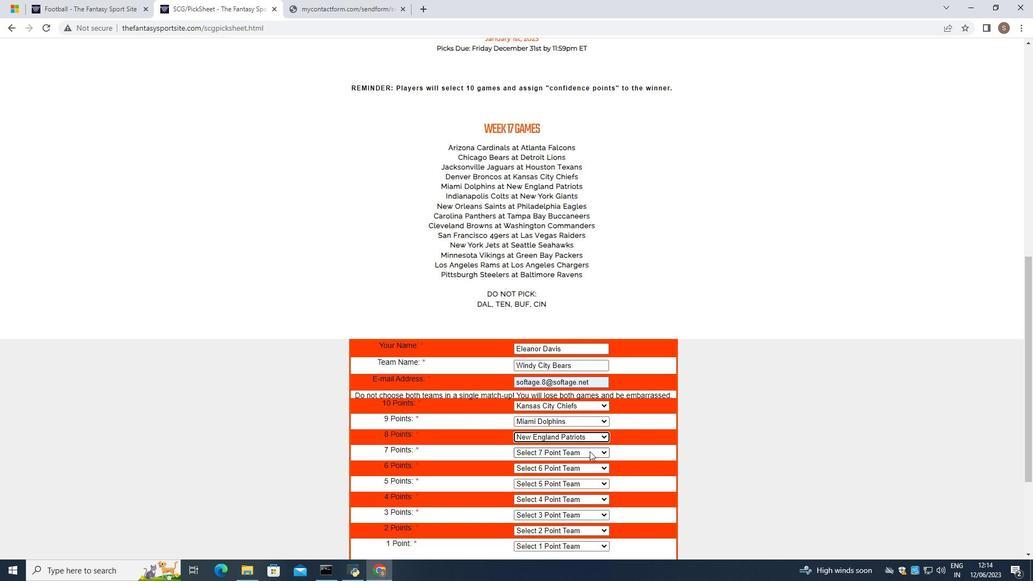 
Action: Mouse moved to (581, 360)
Screenshot: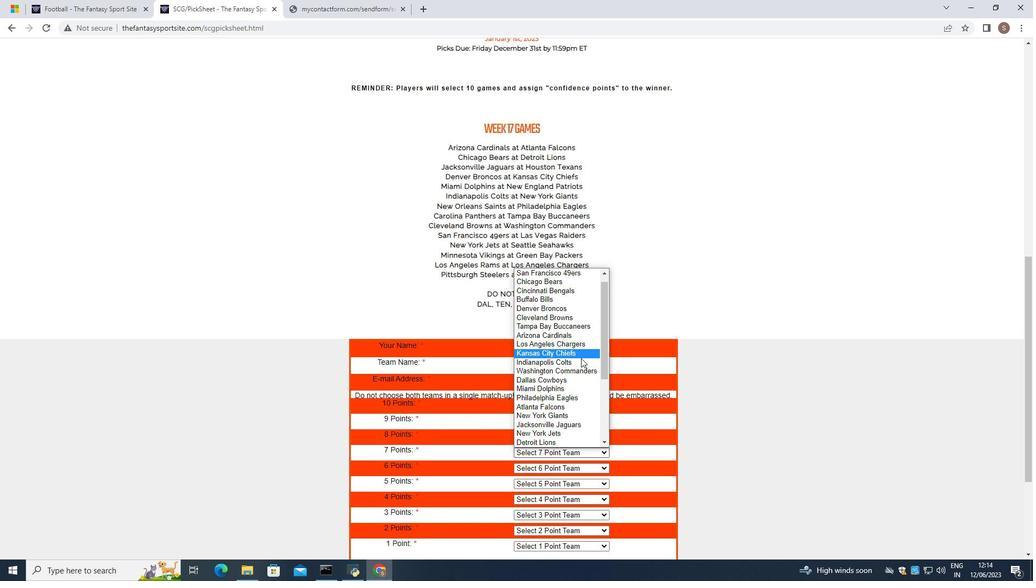 
Action: Mouse pressed left at (581, 360)
Screenshot: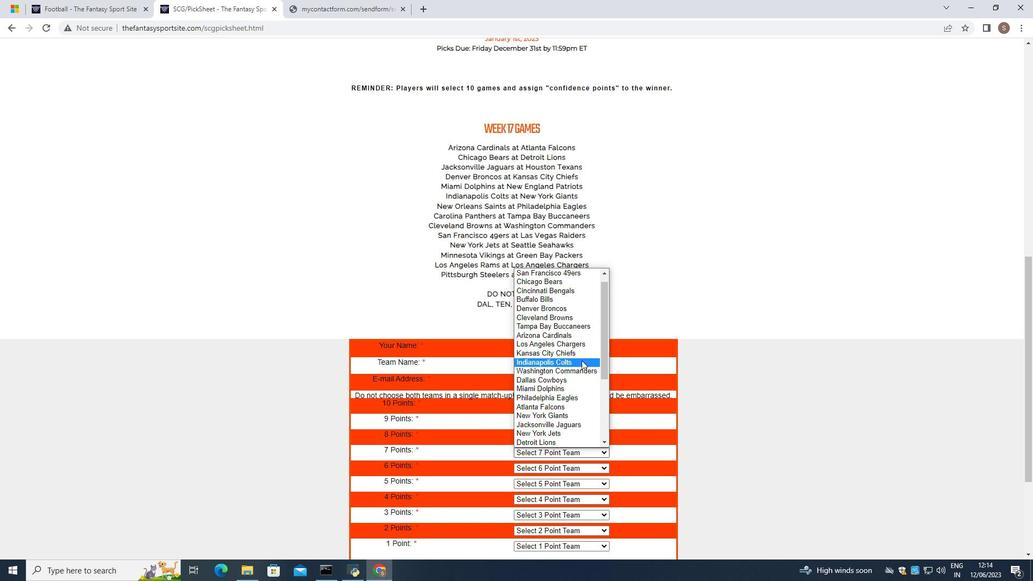 
Action: Mouse moved to (591, 467)
Screenshot: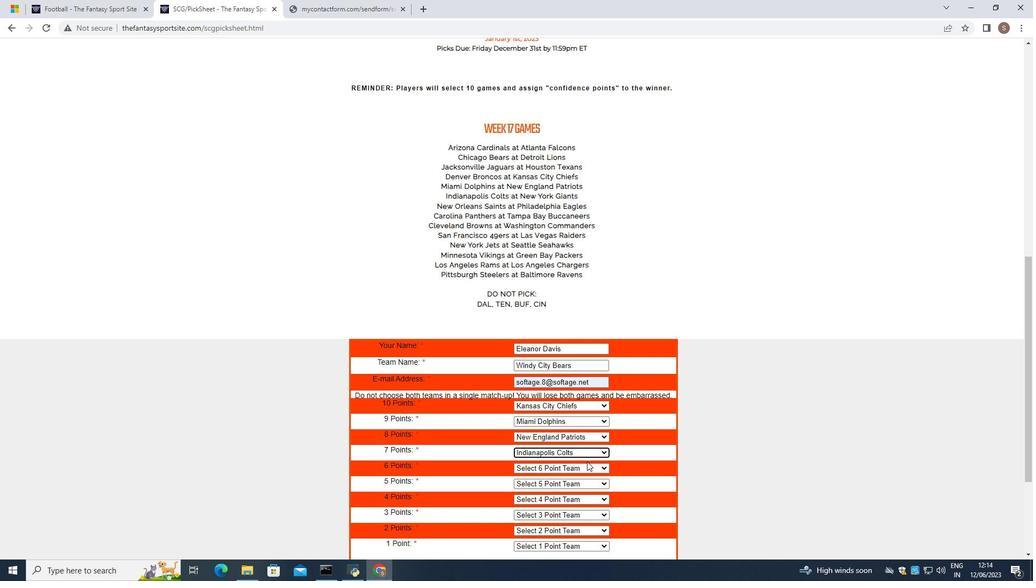 
Action: Mouse pressed left at (591, 467)
Screenshot: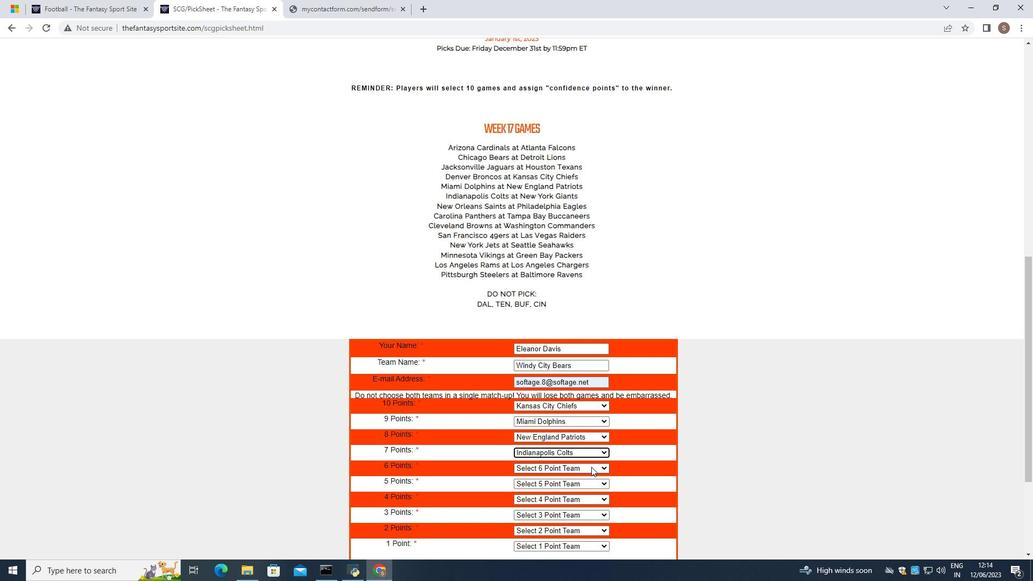 
Action: Mouse moved to (584, 432)
Screenshot: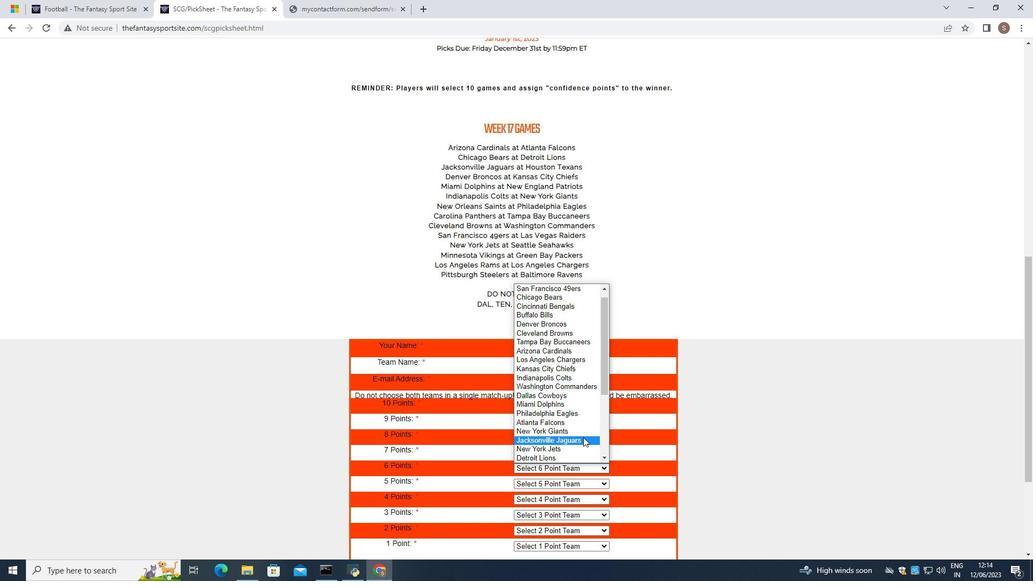 
Action: Mouse pressed left at (584, 432)
Screenshot: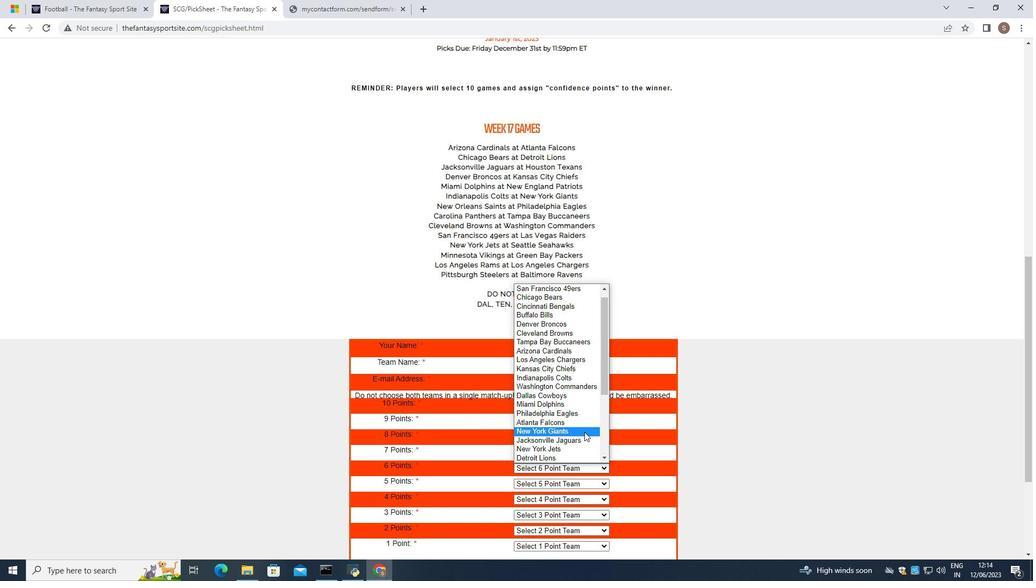 
Action: Mouse moved to (589, 481)
Screenshot: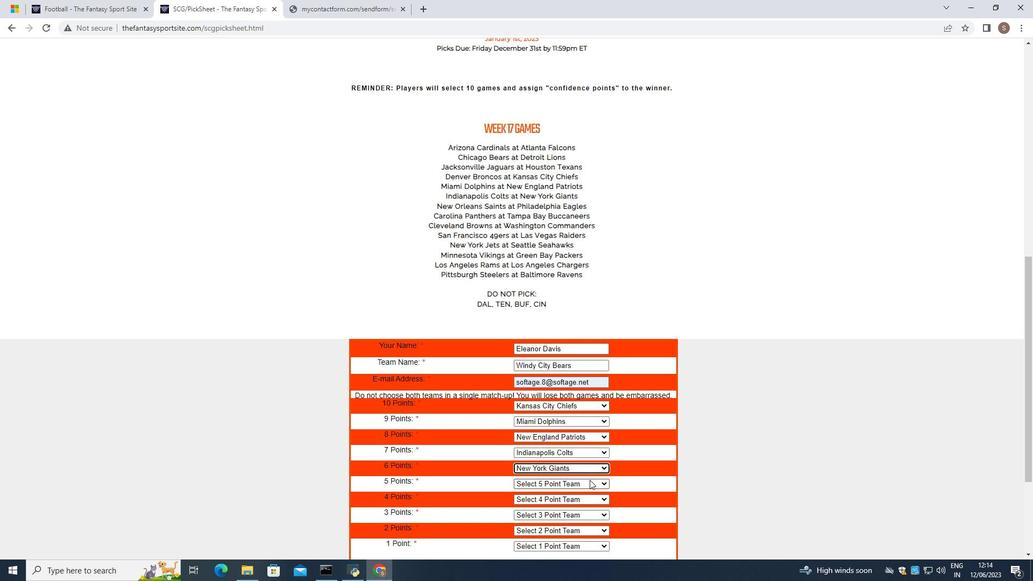 
Action: Mouse pressed left at (589, 481)
Screenshot: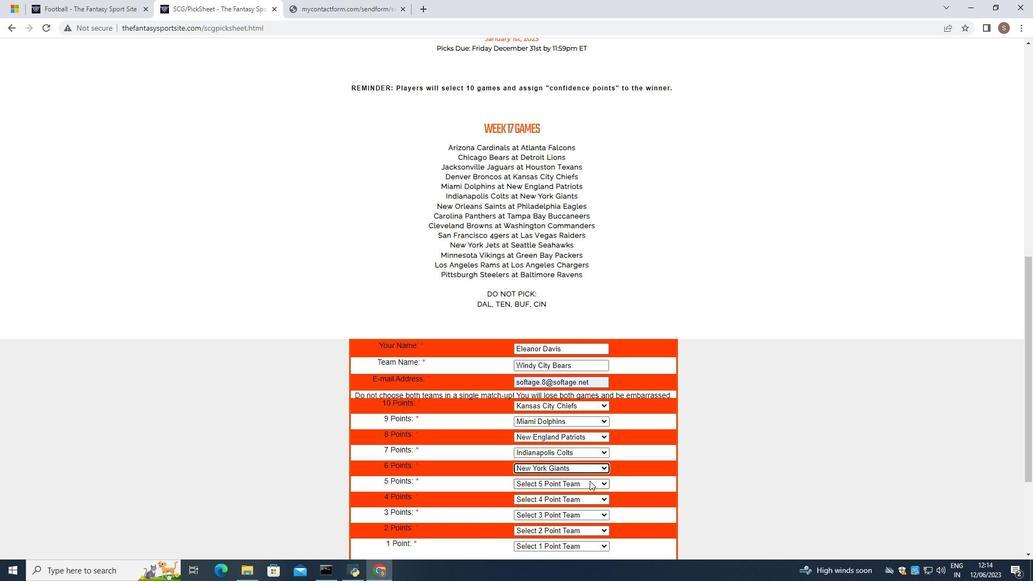 
Action: Mouse moved to (580, 426)
Screenshot: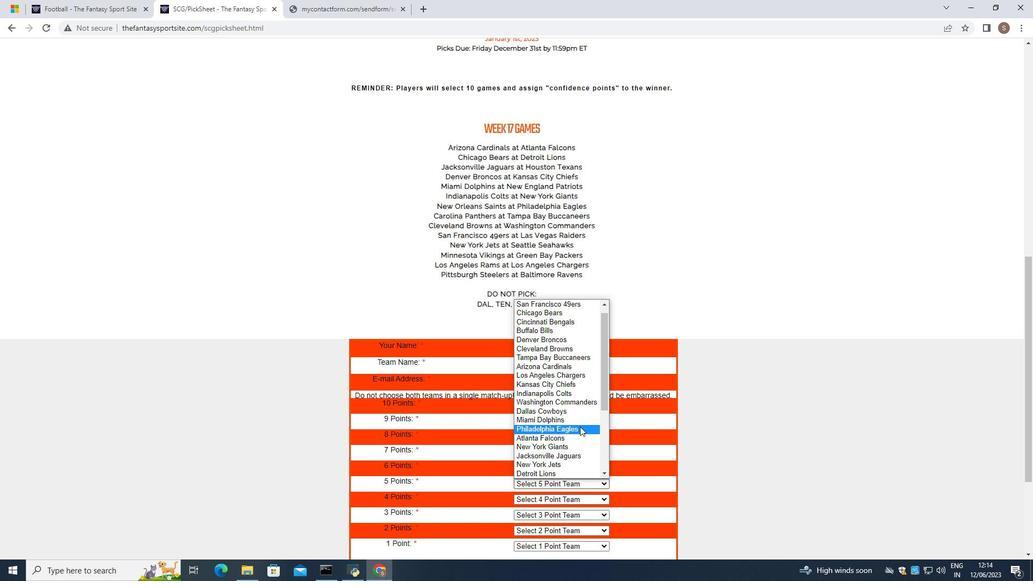 
Action: Mouse scrolled (580, 425) with delta (0, 0)
Screenshot: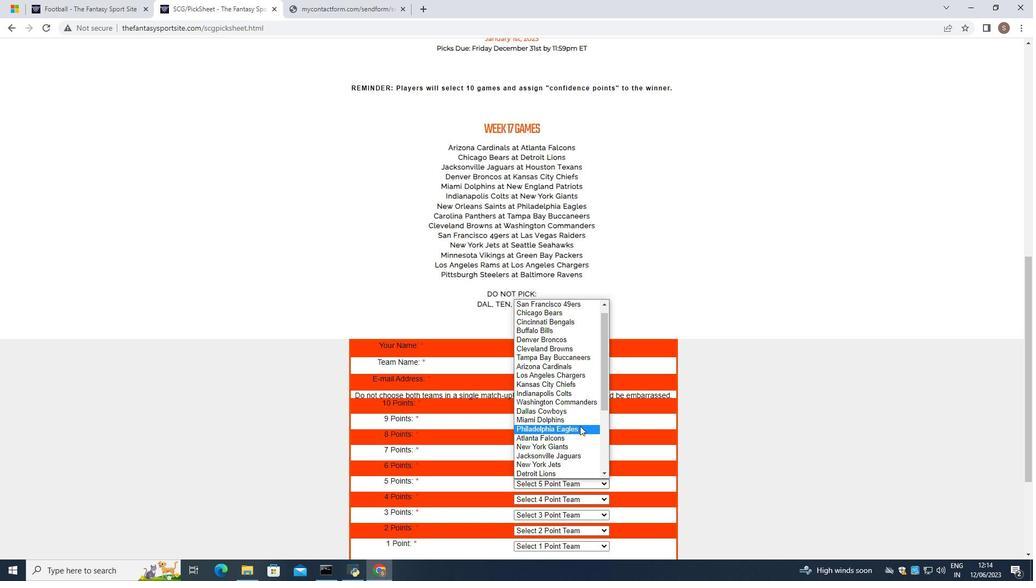 
Action: Mouse scrolled (580, 425) with delta (0, 0)
Screenshot: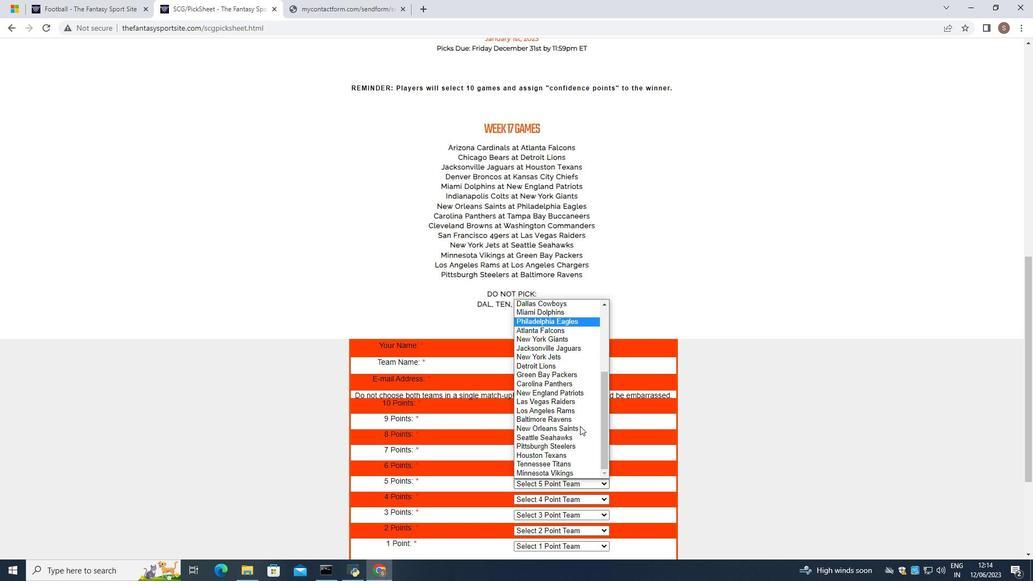 
Action: Mouse moved to (579, 426)
Screenshot: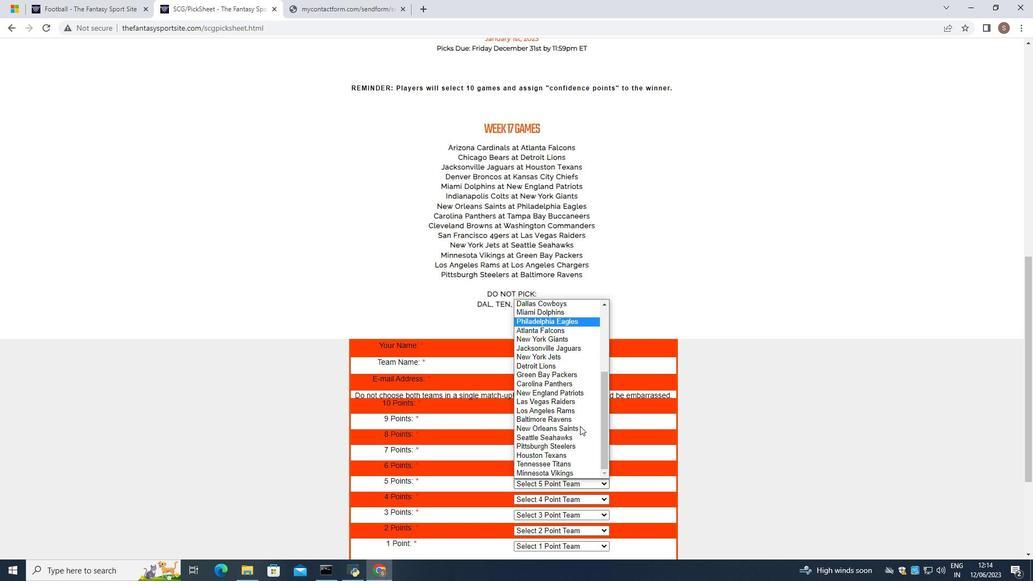 
Action: Mouse pressed left at (579, 426)
Screenshot: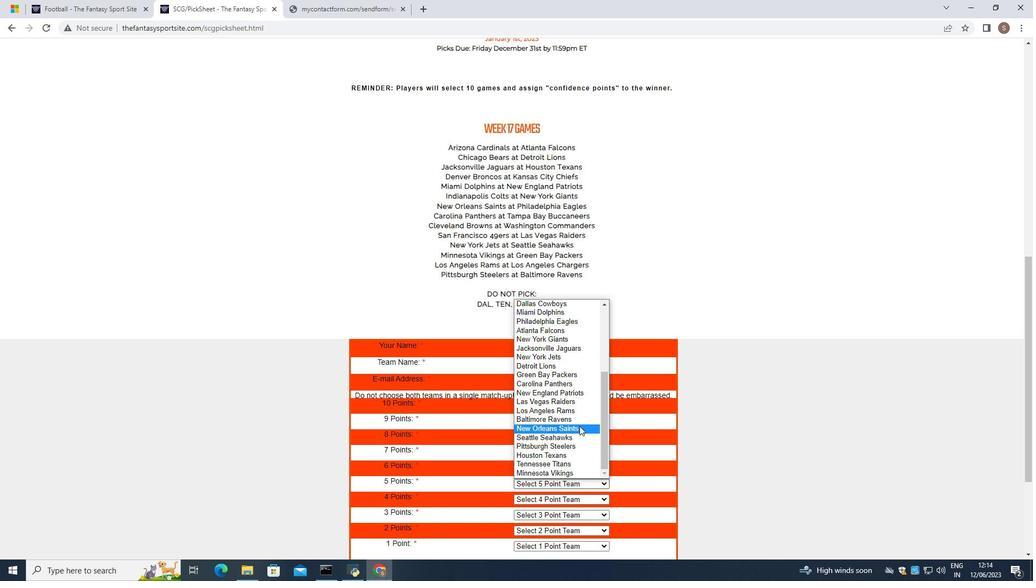 
Action: Mouse moved to (585, 497)
Screenshot: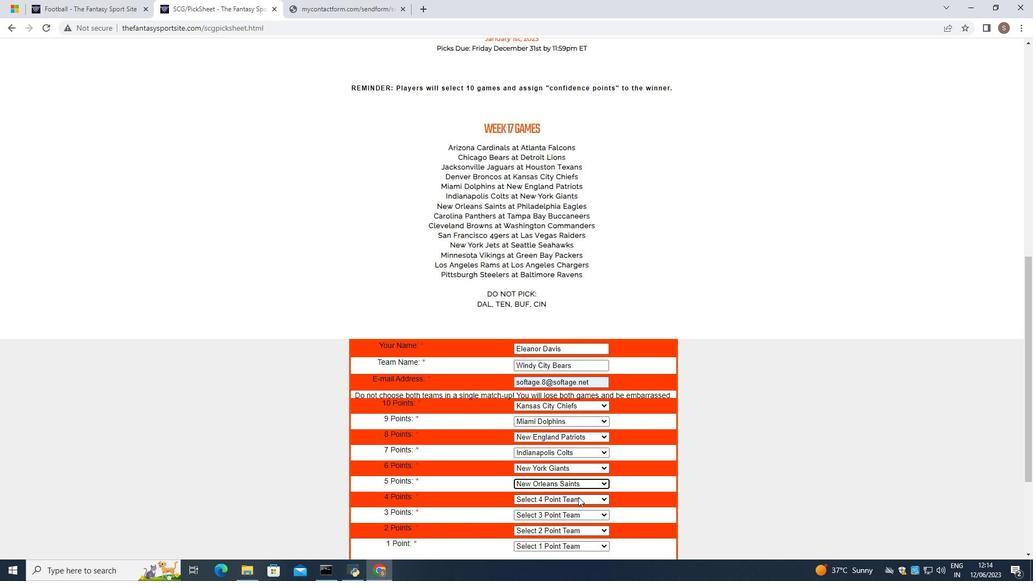 
Action: Mouse pressed left at (585, 497)
Screenshot: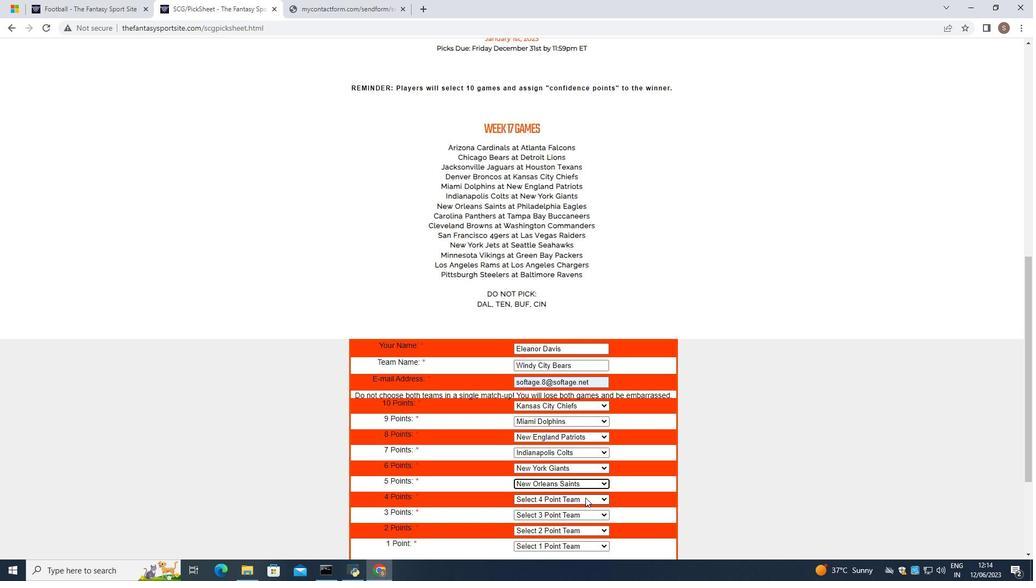 
Action: Mouse moved to (587, 447)
Screenshot: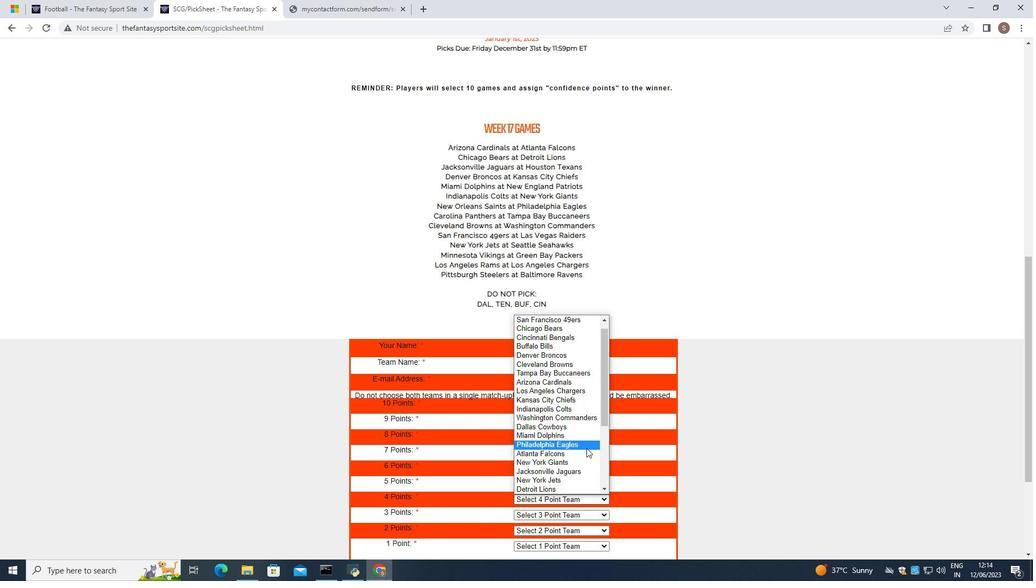 
Action: Mouse pressed left at (587, 447)
Screenshot: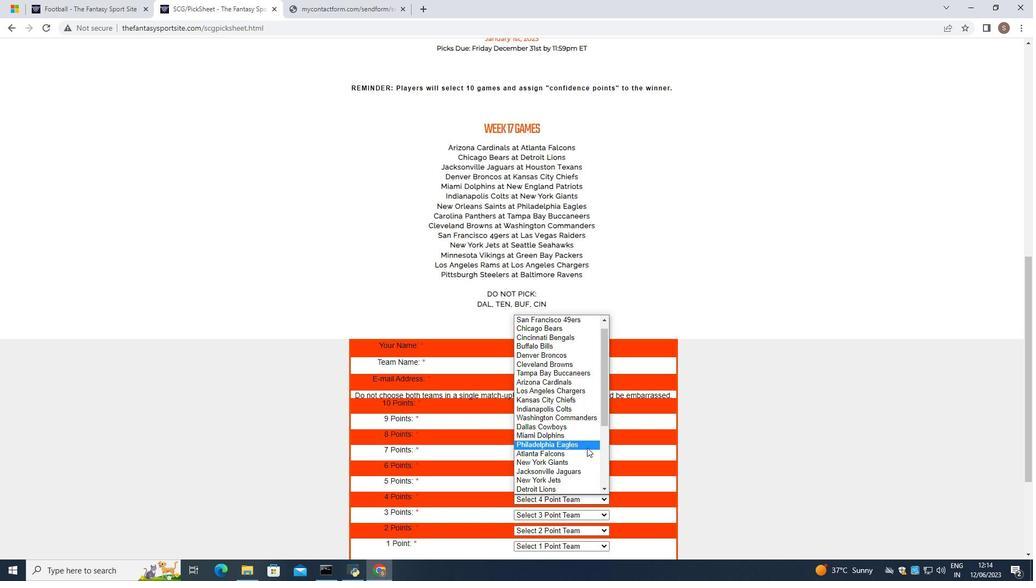 
Action: Mouse moved to (591, 512)
Screenshot: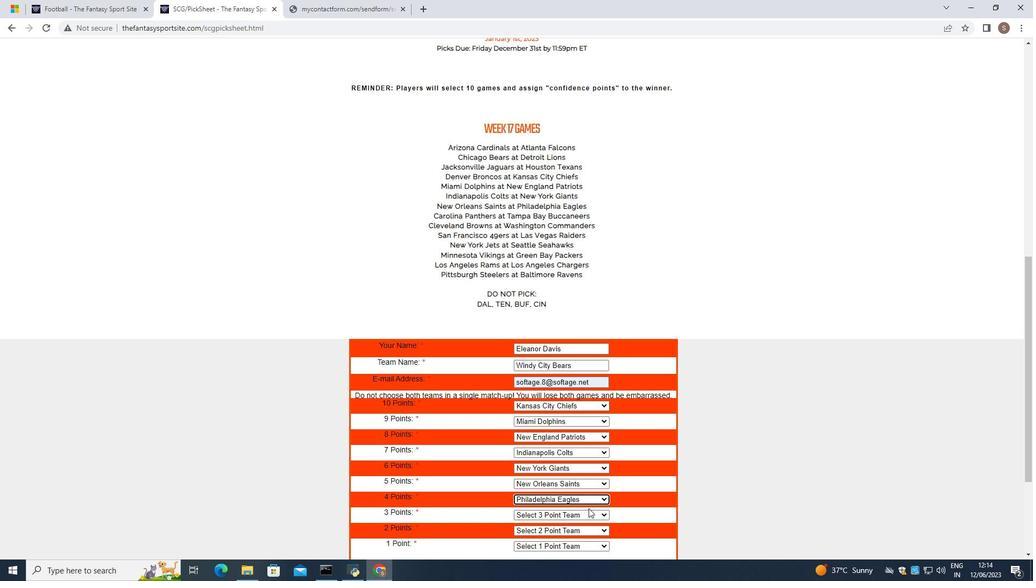 
Action: Mouse pressed left at (591, 512)
Screenshot: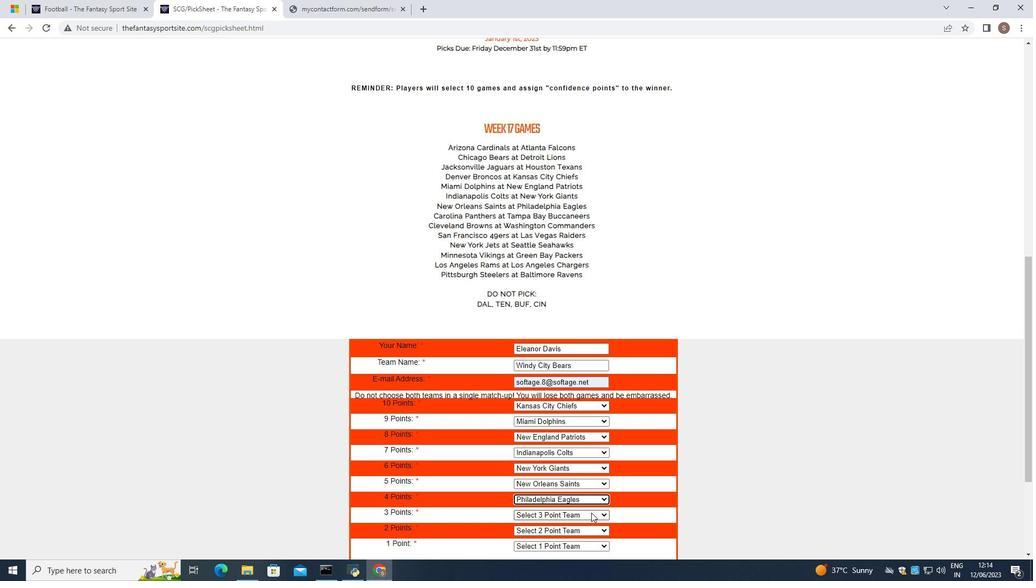 
Action: Mouse moved to (590, 479)
Screenshot: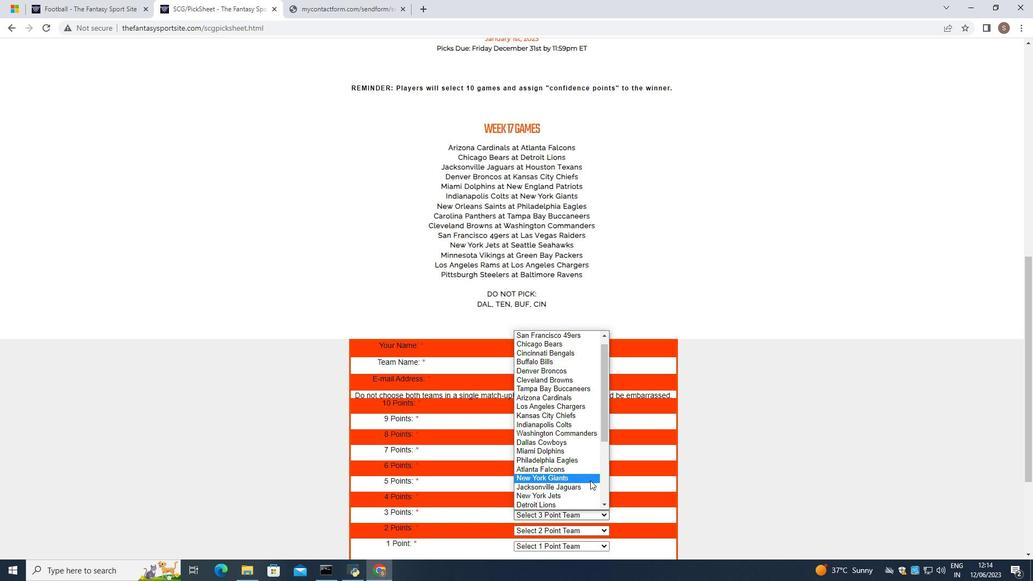 
Action: Mouse scrolled (590, 479) with delta (0, 0)
Screenshot: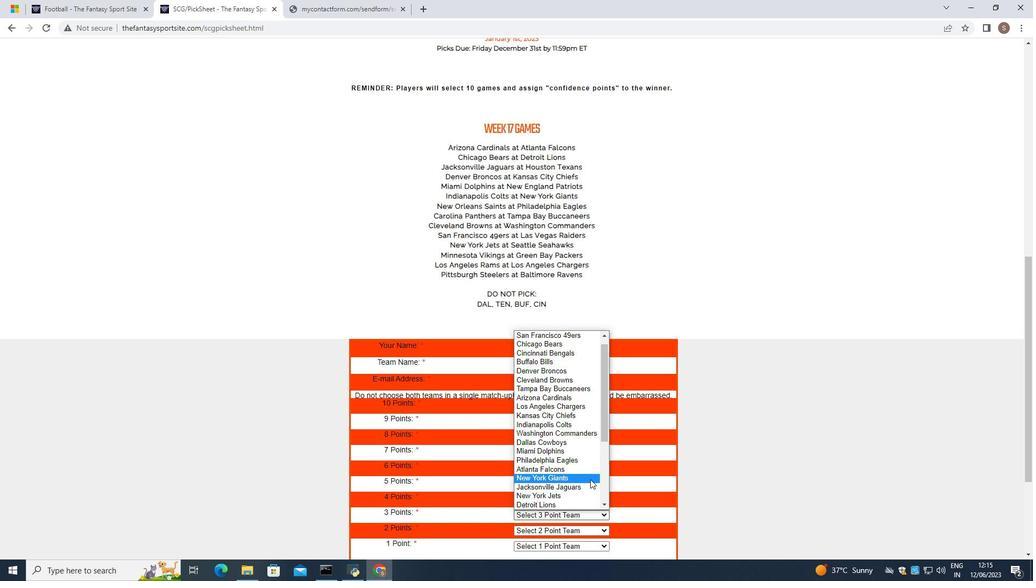 
Action: Mouse scrolled (590, 479) with delta (0, 0)
Screenshot: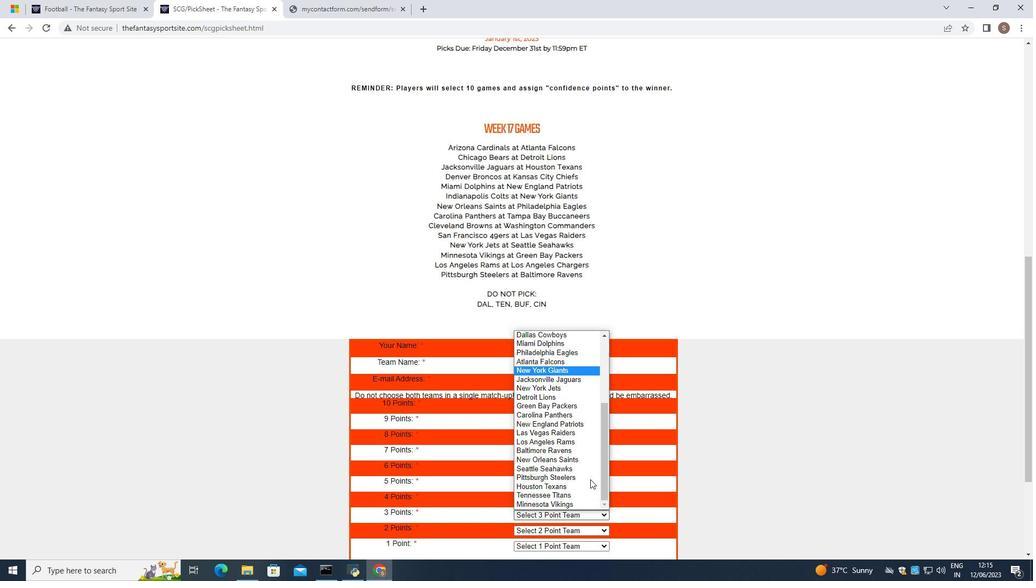 
Action: Mouse scrolled (590, 479) with delta (0, 0)
Screenshot: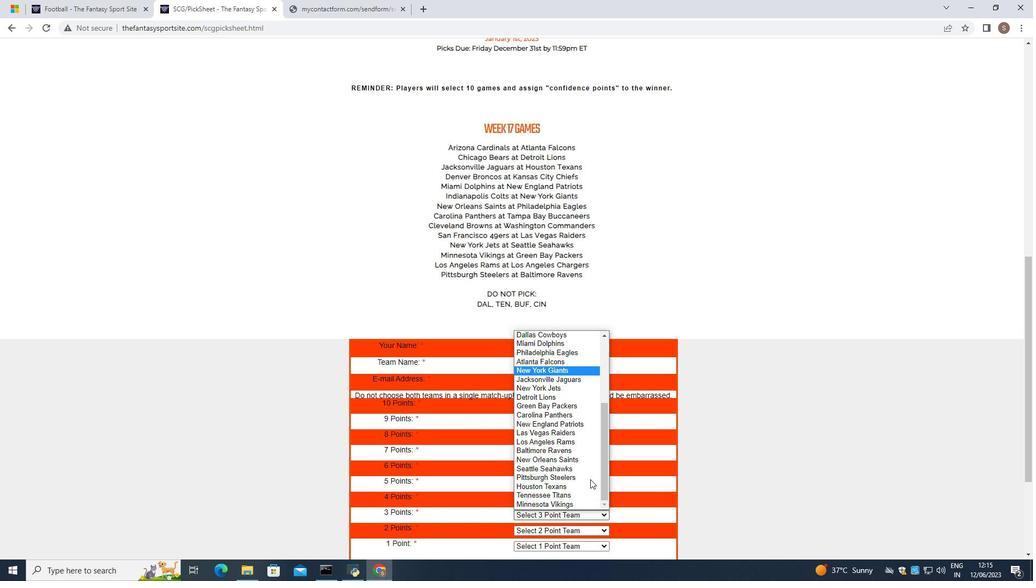 
Action: Mouse scrolled (590, 479) with delta (0, 0)
Screenshot: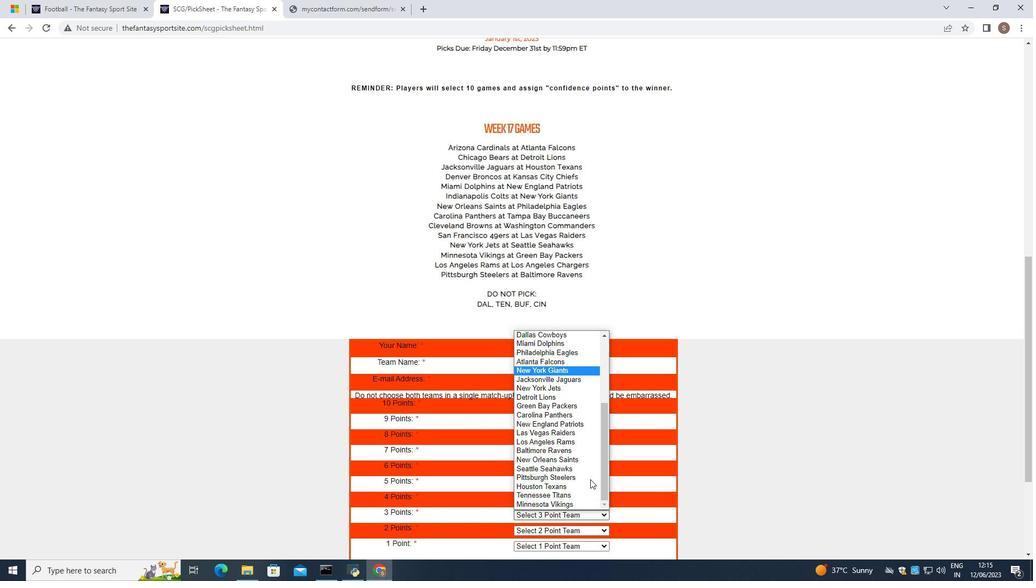 
Action: Mouse scrolled (590, 479) with delta (0, 0)
Screenshot: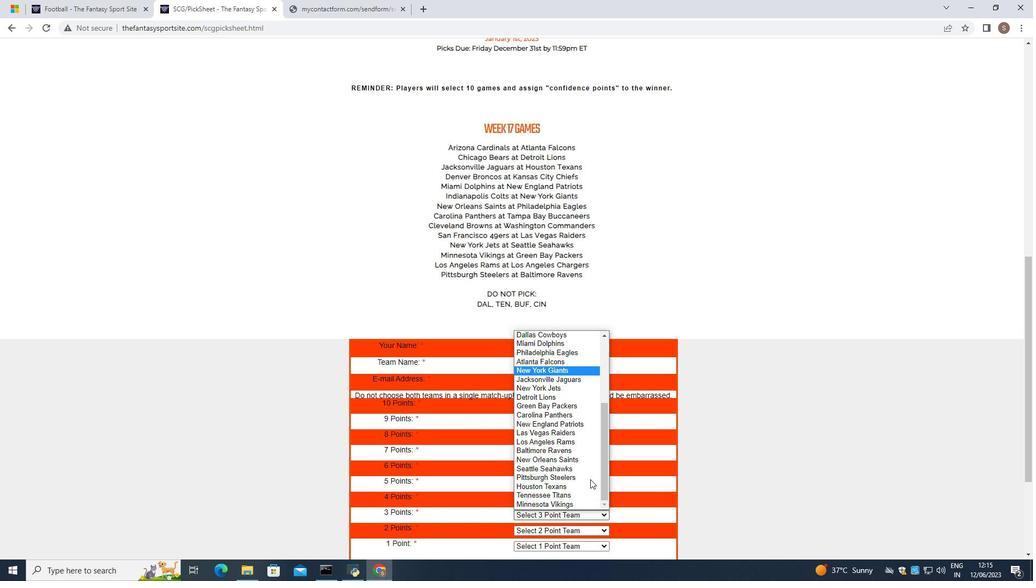 
Action: Mouse moved to (576, 417)
Screenshot: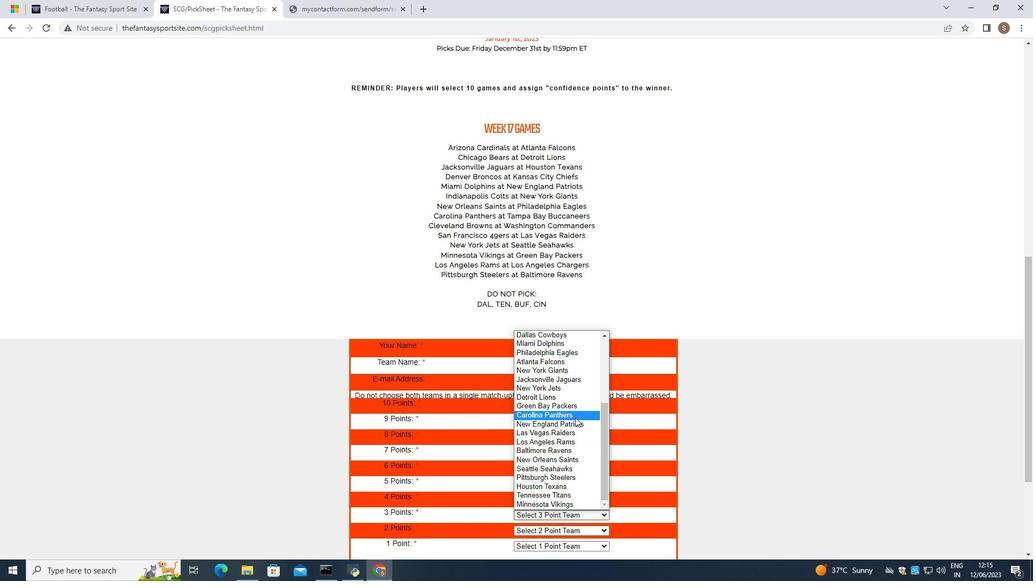 
Action: Mouse pressed left at (576, 417)
Screenshot: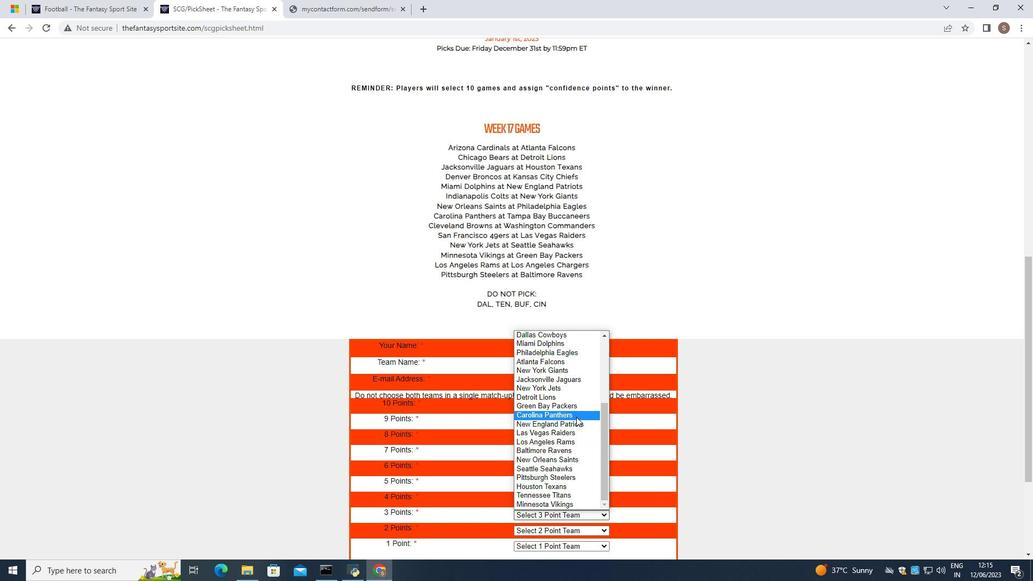 
Action: Mouse moved to (590, 529)
Screenshot: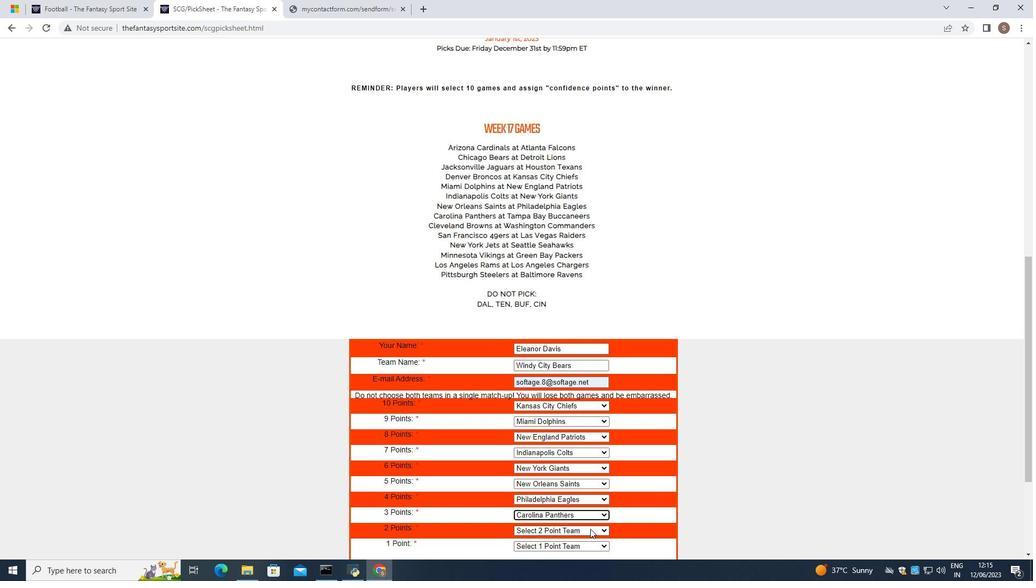
Action: Mouse pressed left at (590, 529)
Screenshot: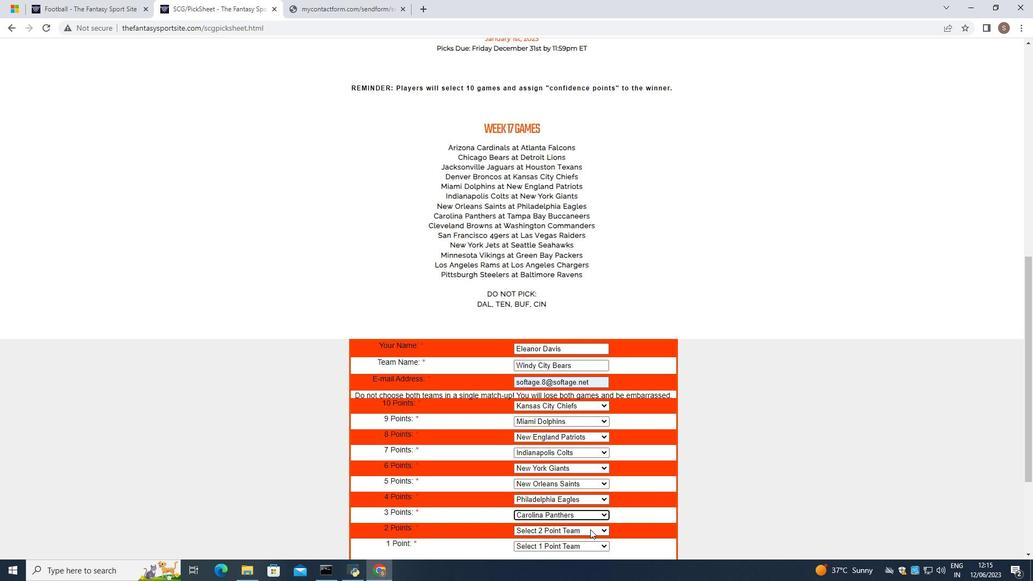 
Action: Mouse moved to (589, 404)
Screenshot: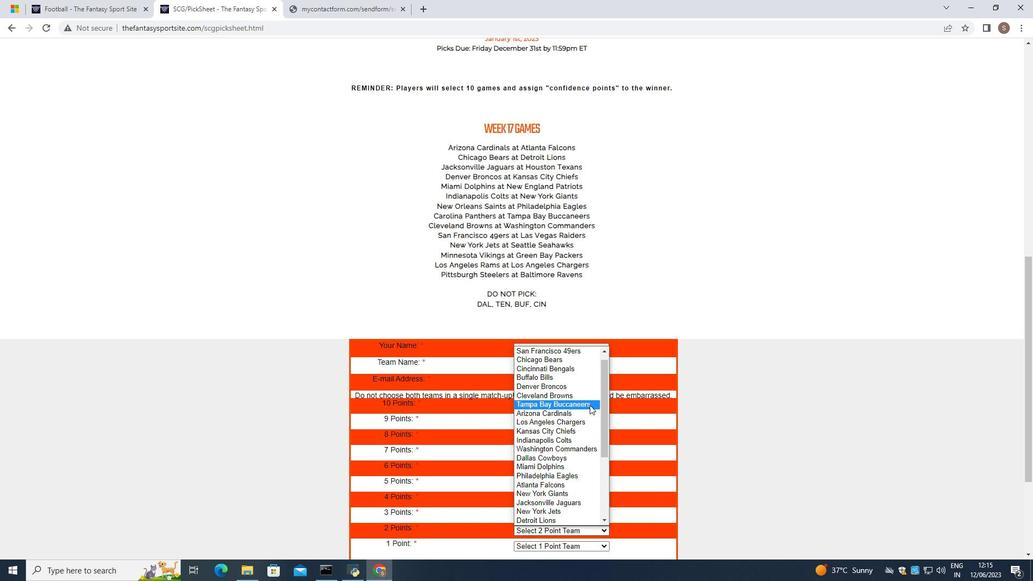 
Action: Mouse pressed left at (589, 404)
Screenshot: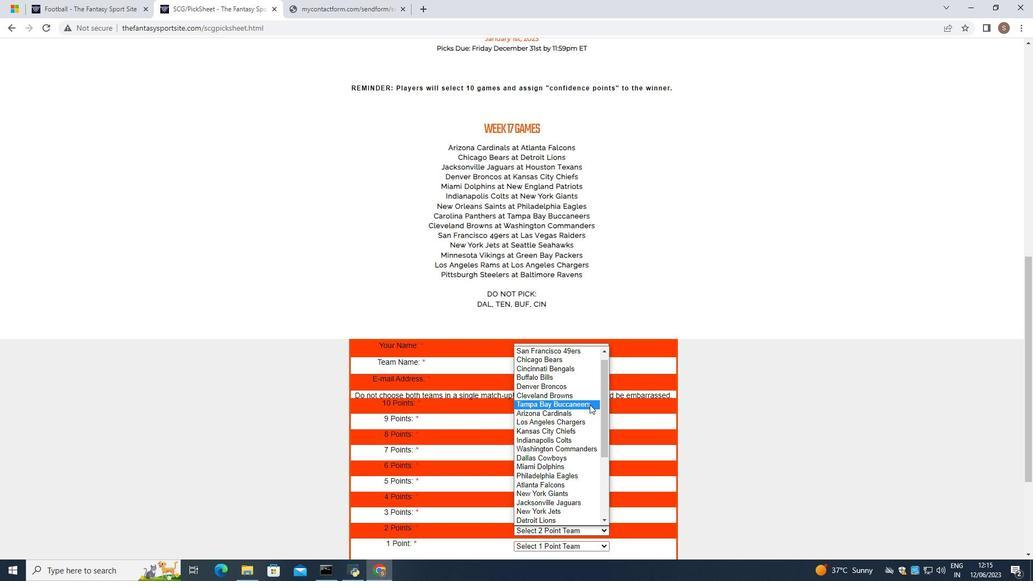 
Action: Mouse moved to (586, 545)
Screenshot: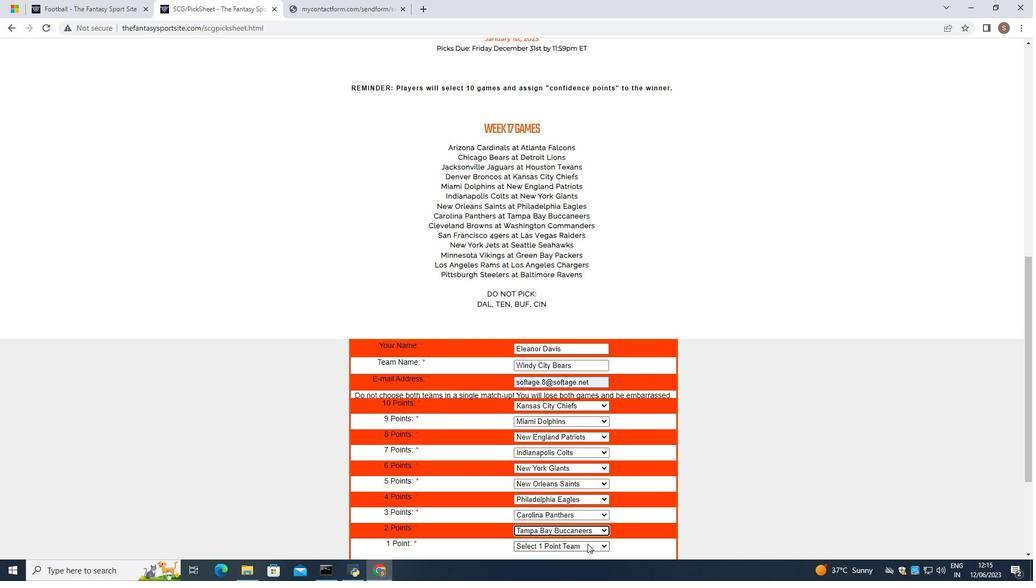 
Action: Mouse pressed left at (586, 545)
Screenshot: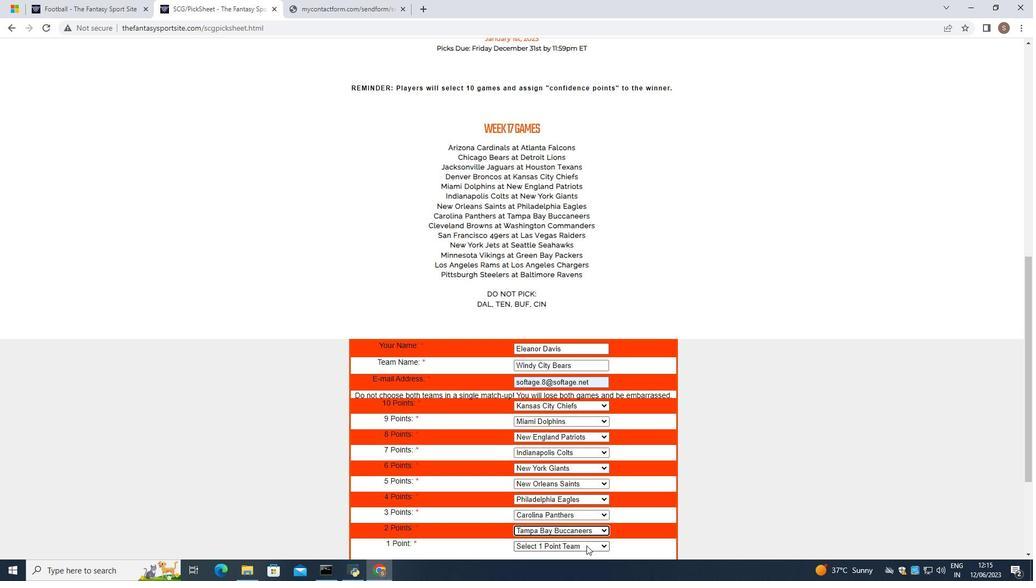 
Action: Mouse moved to (581, 489)
Screenshot: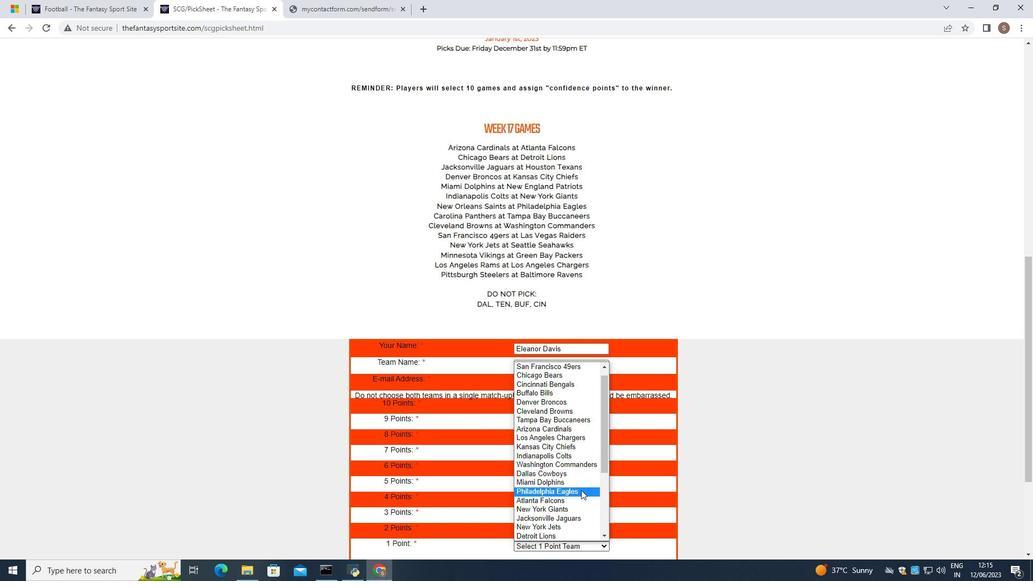 
Action: Mouse scrolled (581, 489) with delta (0, 0)
Screenshot: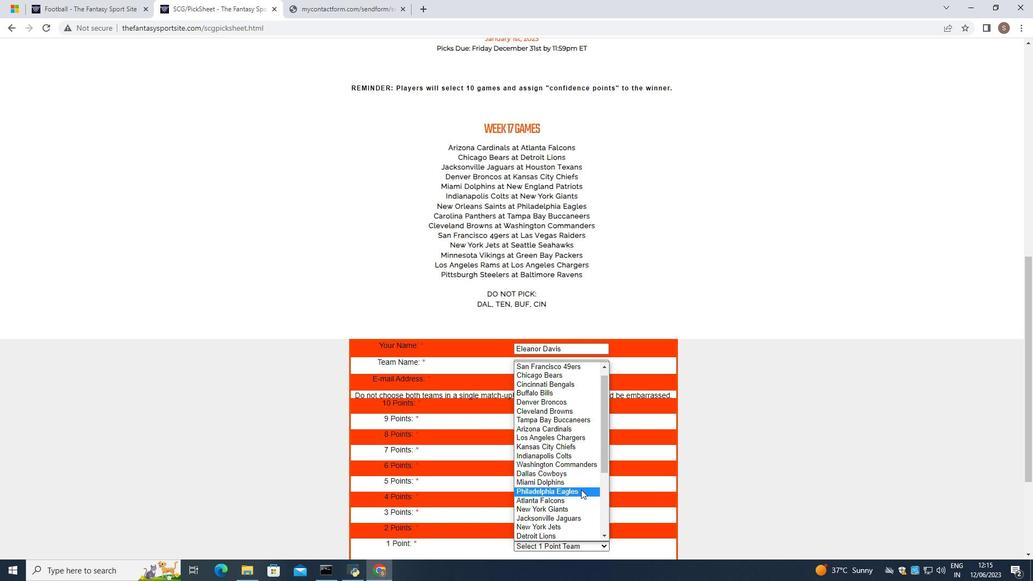 
Action: Mouse scrolled (581, 489) with delta (0, 0)
Screenshot: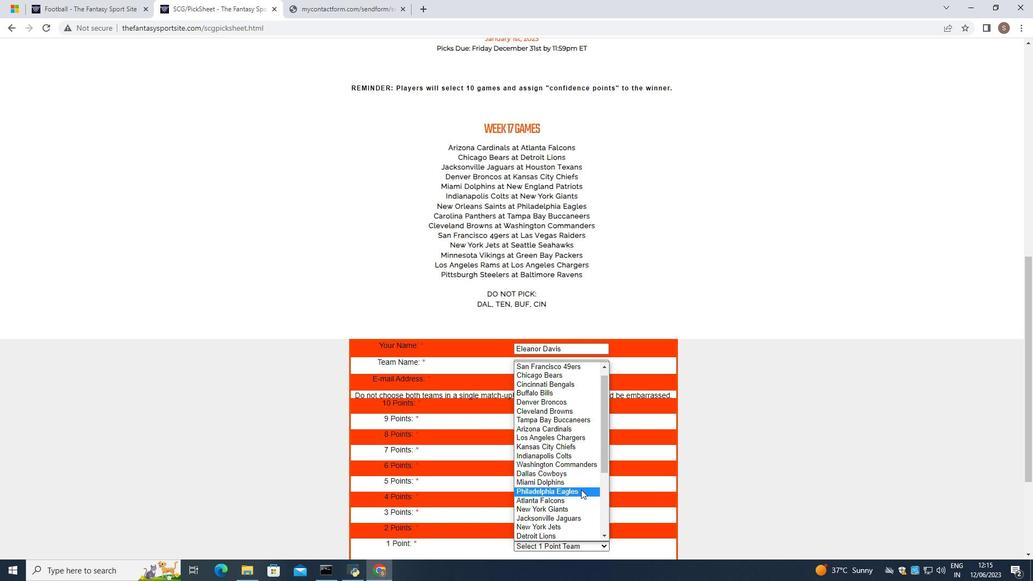 
Action: Mouse scrolled (581, 489) with delta (0, 0)
Screenshot: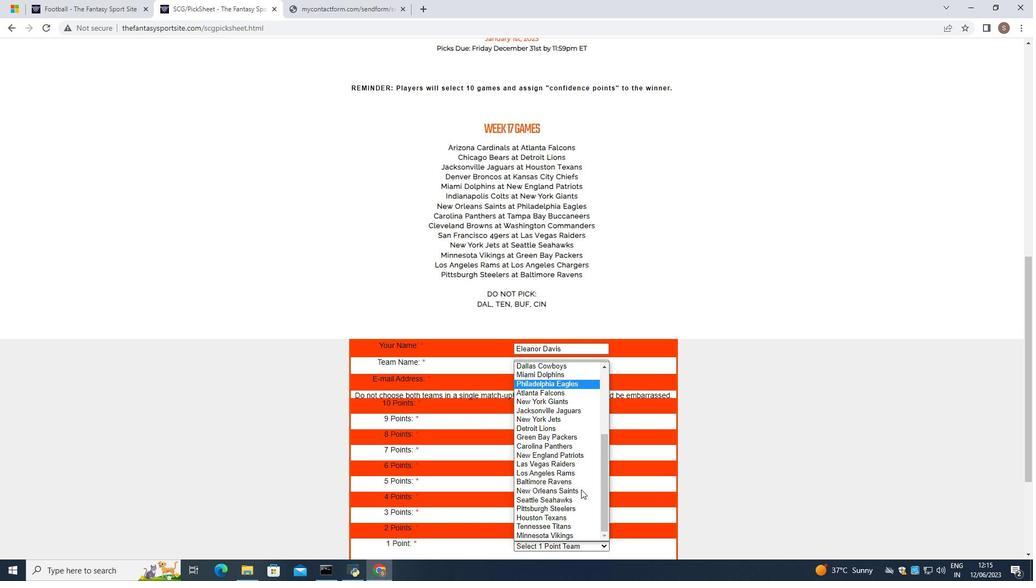 
Action: Mouse moved to (579, 404)
Screenshot: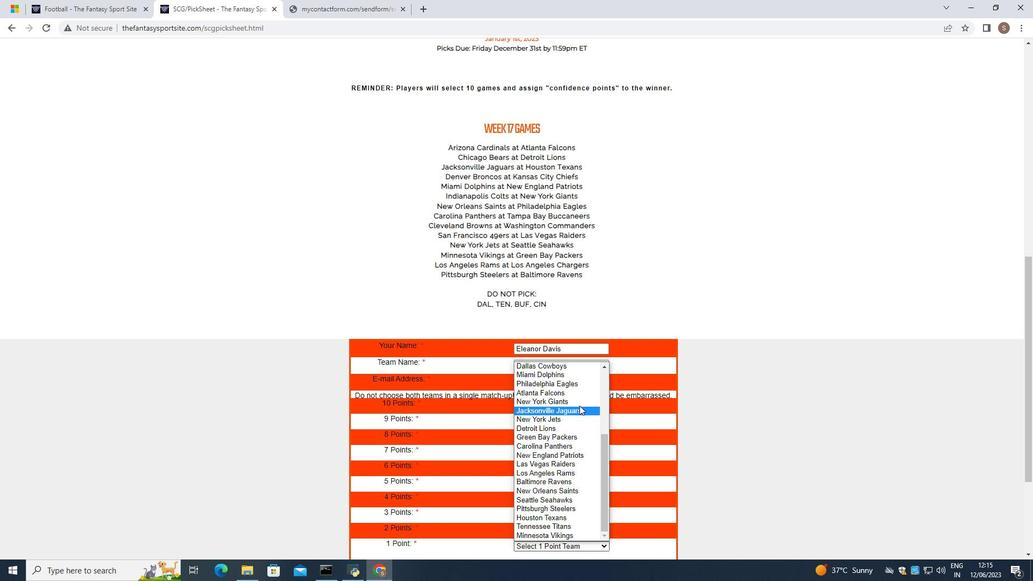 
Action: Mouse scrolled (579, 405) with delta (0, 0)
Screenshot: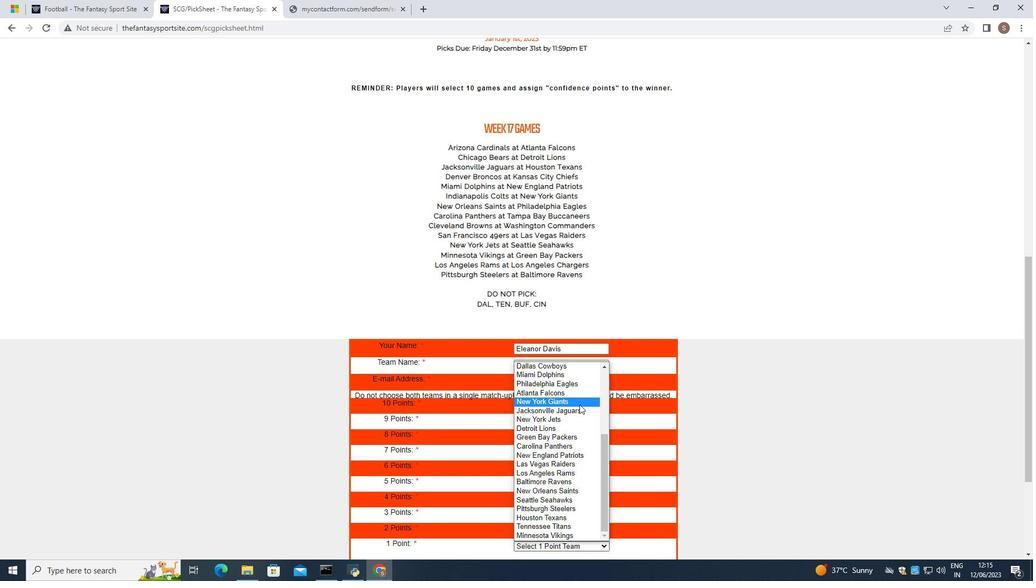 
Action: Mouse scrolled (579, 405) with delta (0, 0)
Screenshot: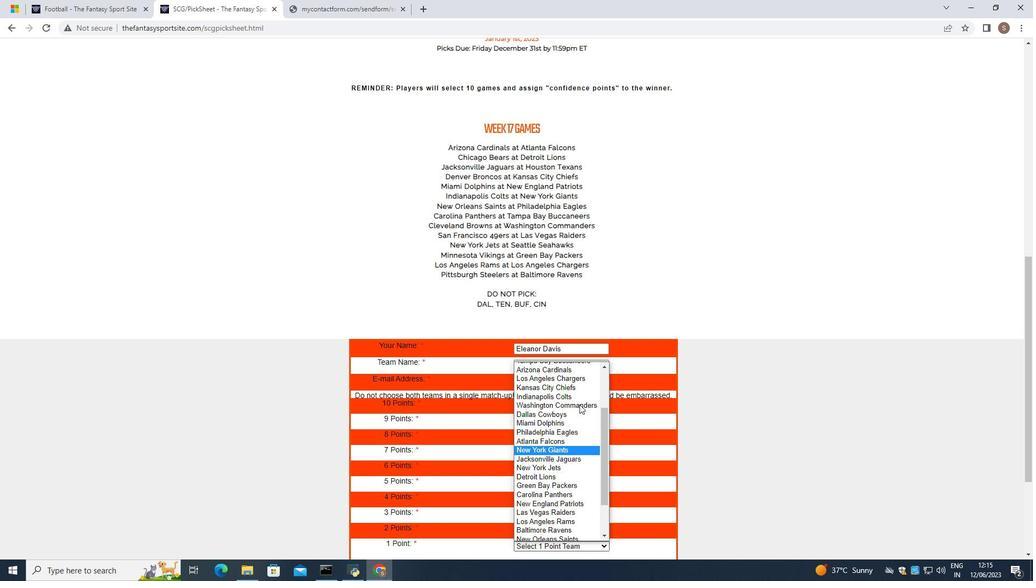 
Action: Mouse scrolled (579, 405) with delta (0, 0)
Screenshot: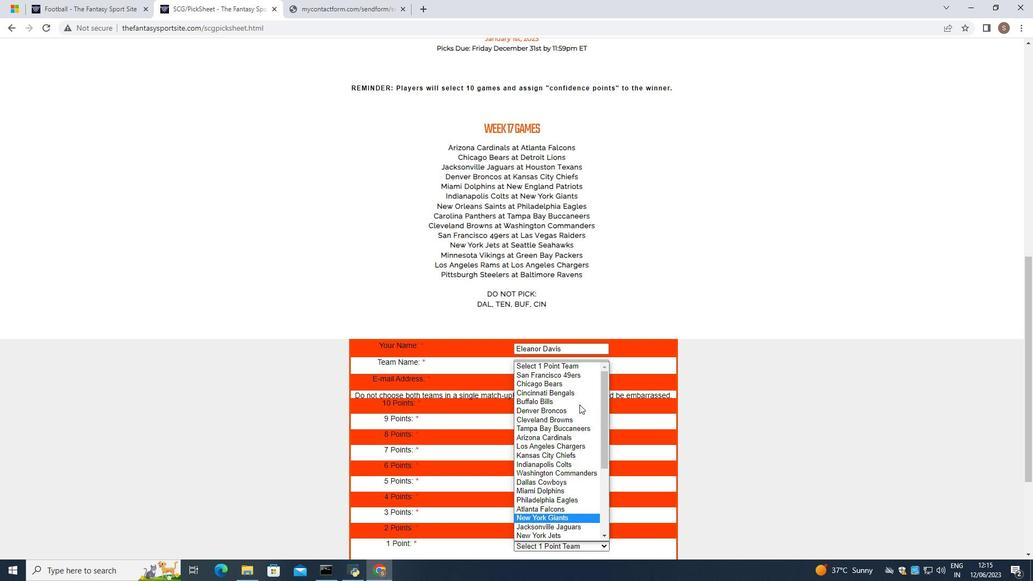
Action: Mouse moved to (575, 419)
Screenshot: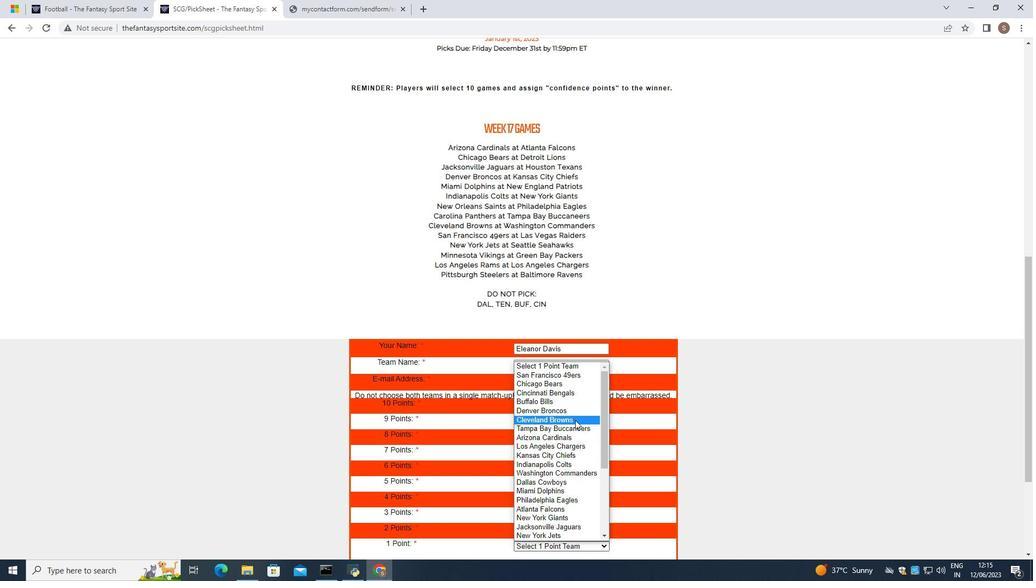 
Action: Mouse pressed left at (575, 419)
Screenshot: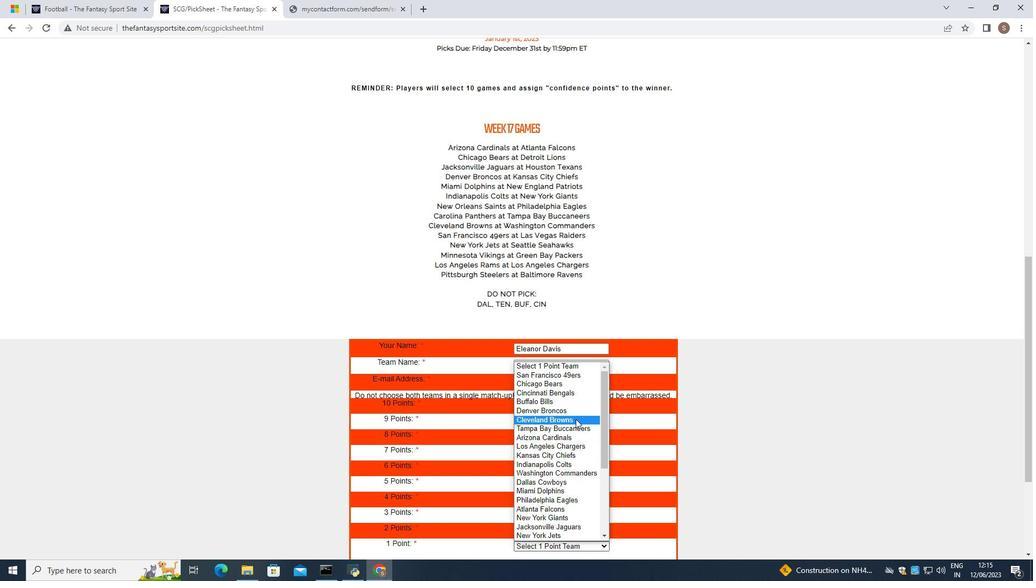 
Action: Mouse moved to (556, 427)
Screenshot: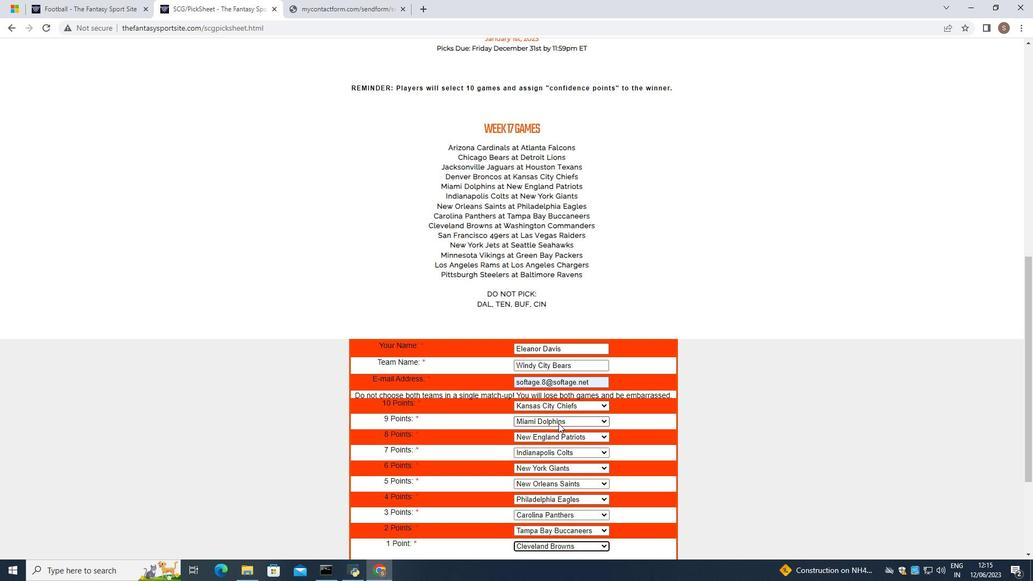
Action: Mouse scrolled (556, 427) with delta (0, 0)
Screenshot: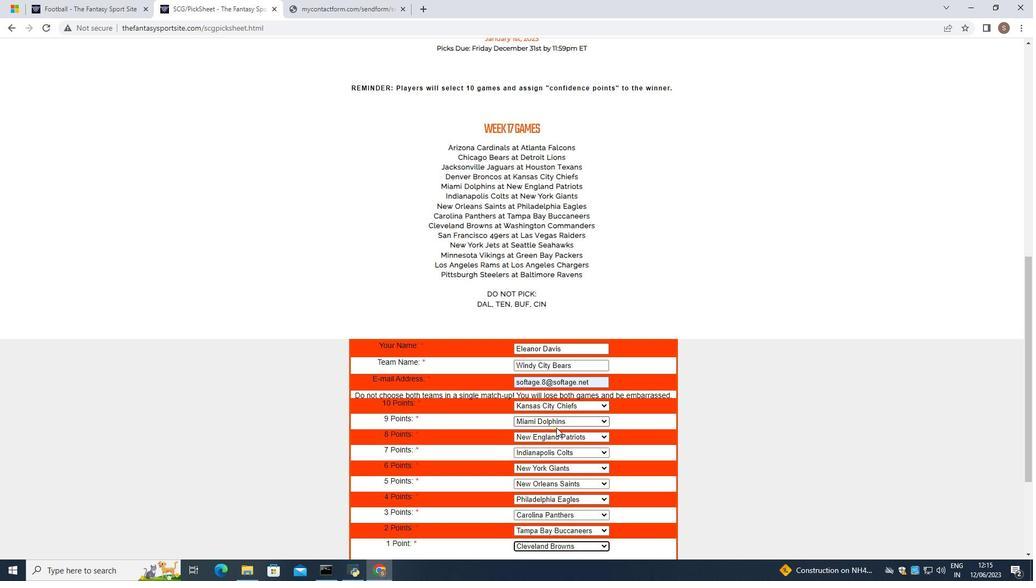 
Action: Mouse scrolled (556, 427) with delta (0, 0)
Screenshot: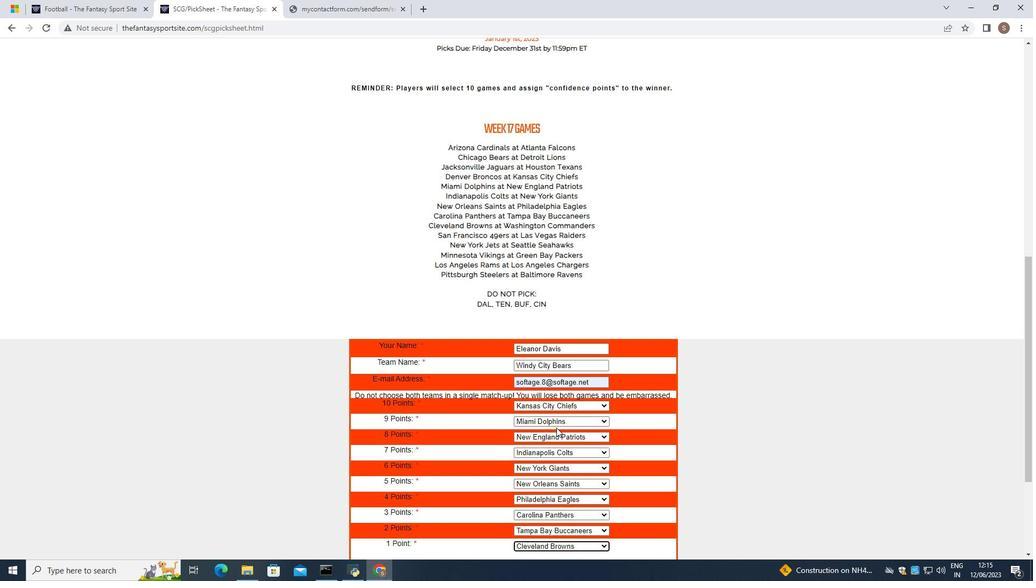 
Action: Mouse scrolled (556, 427) with delta (0, 0)
Screenshot: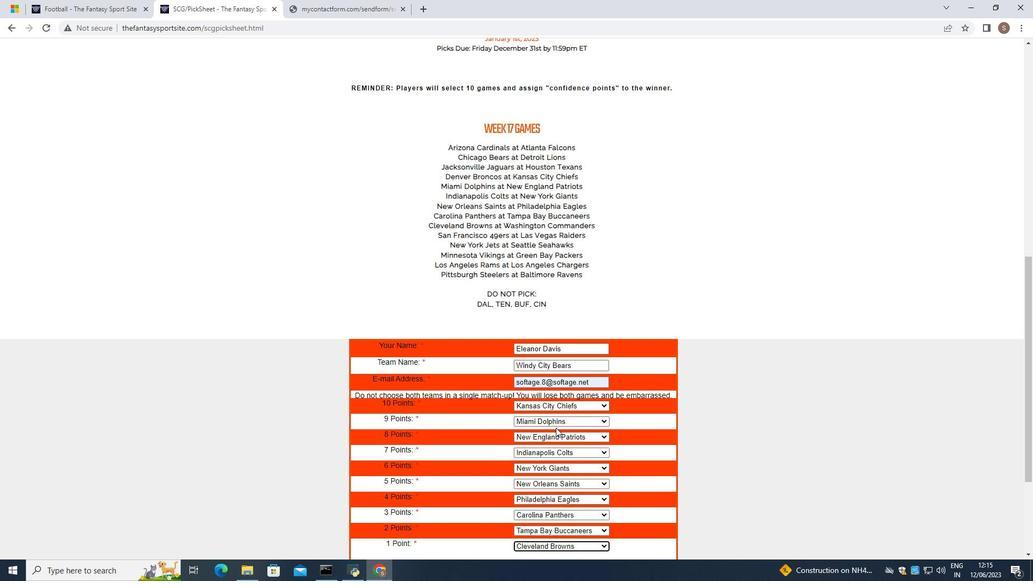 
Action: Mouse moved to (494, 419)
Screenshot: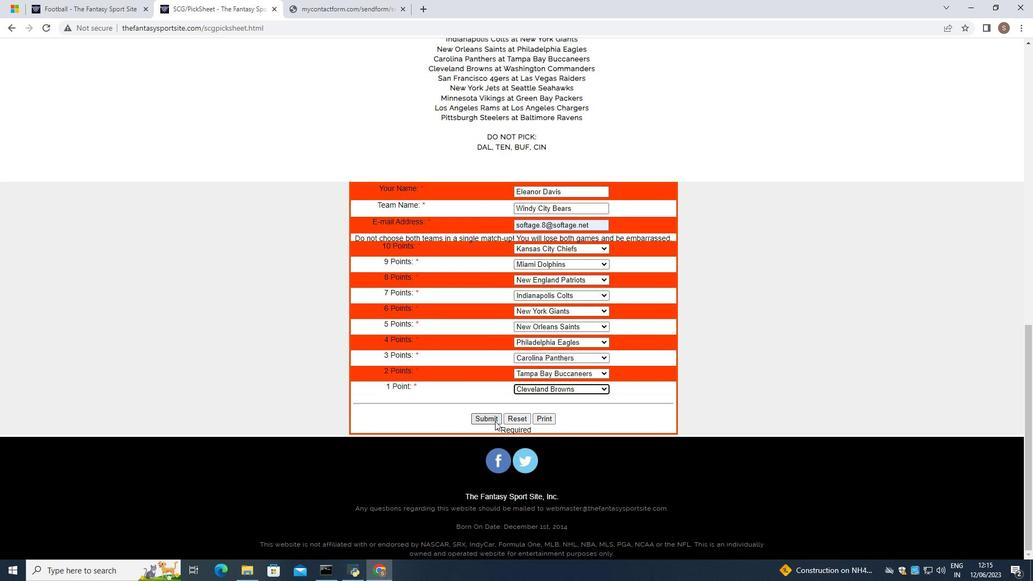 
Action: Mouse pressed left at (494, 419)
Screenshot: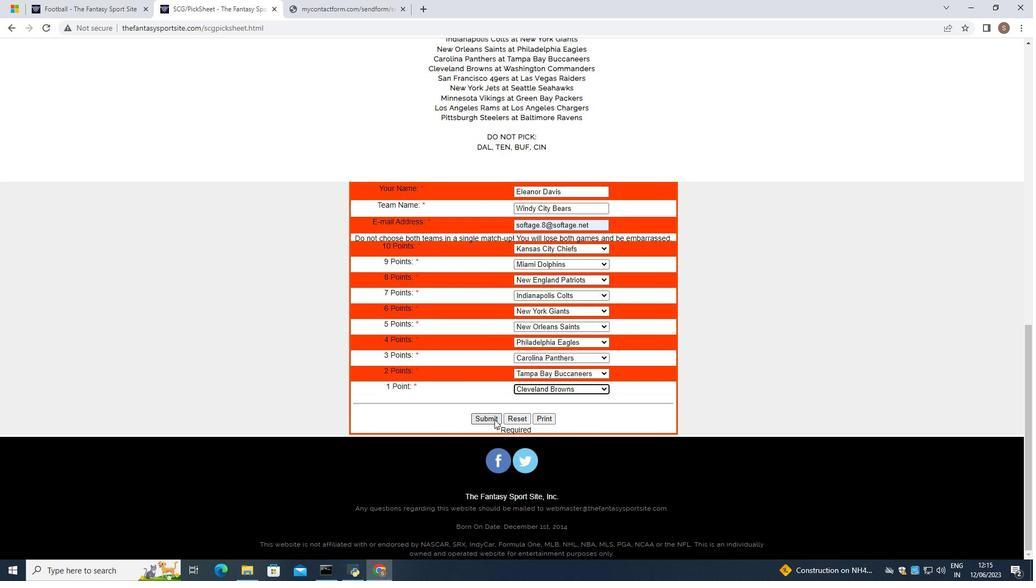 
Action: Mouse moved to (494, 418)
Screenshot: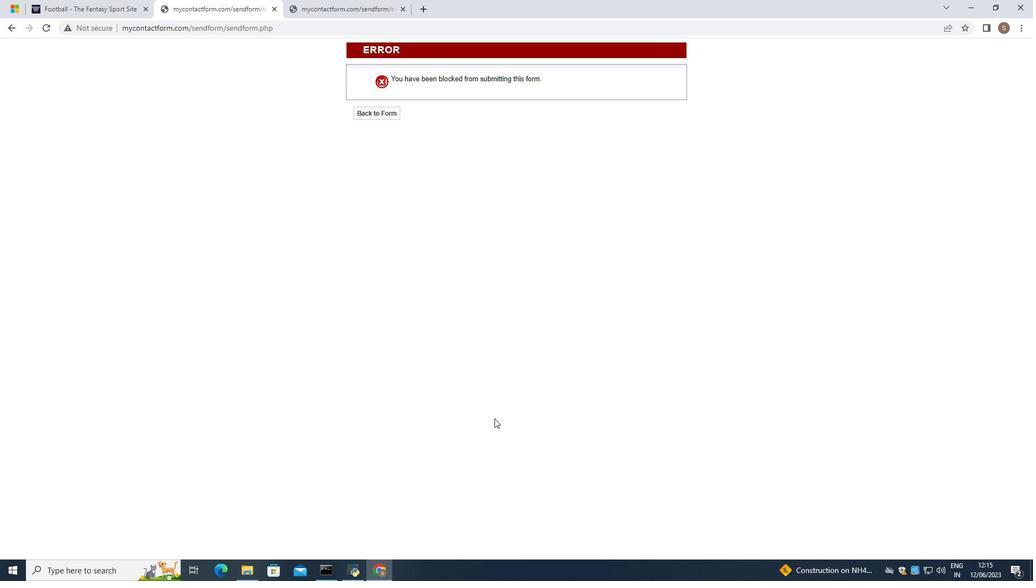 
